 Task: Find connections with filter location Villefranche-sur-Saône with filter topic #lawstudentswith filter profile language Potuguese with filter current company Bar & Bench with filter school Shree Chanakya Education Society's Indira Global Bussiness School Address: Sr. No. 64,65, Gat no. 276, Parandwadi, Near Somatane Phata, Off Old Pune Mumbai Highway, Taluka- Maval District Pune 410506 with filter industry Beverage Manufacturing with filter service category Bartending with filter keywords title Couples Counselor
Action: Mouse moved to (318, 218)
Screenshot: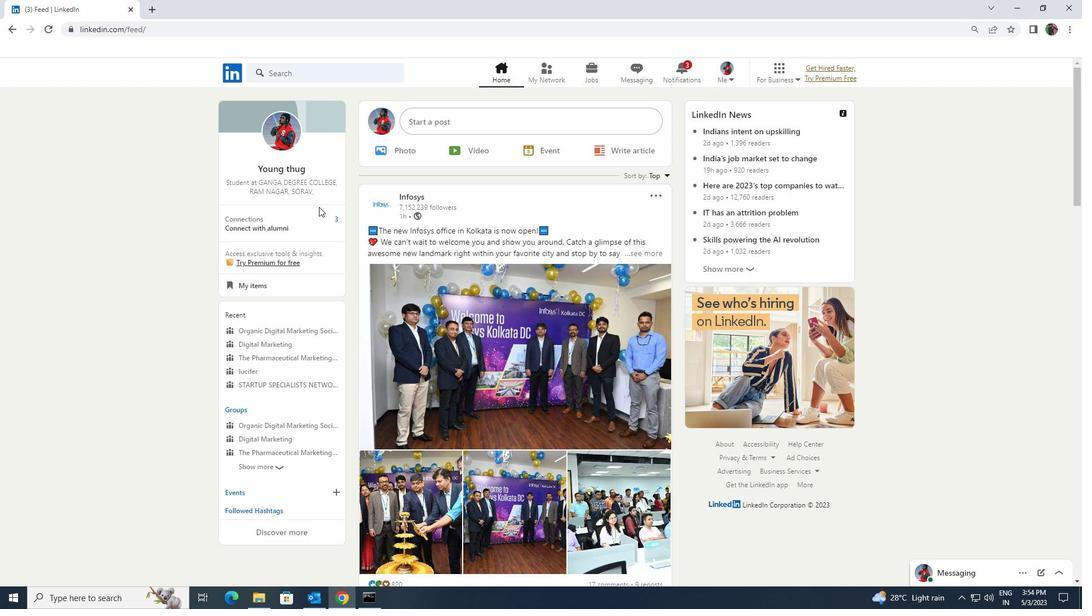 
Action: Mouse pressed left at (318, 218)
Screenshot: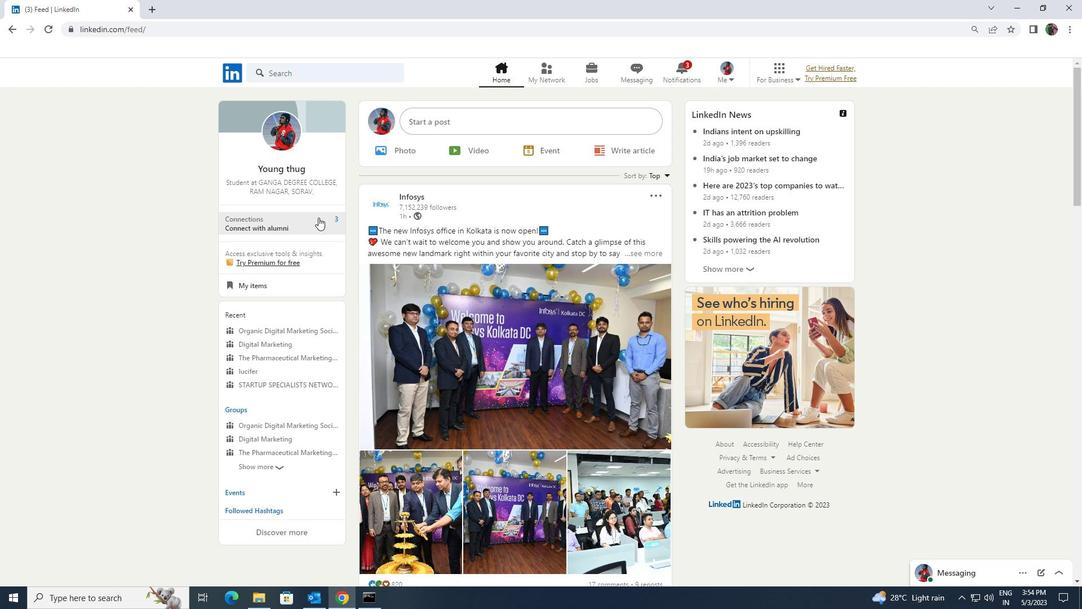 
Action: Mouse moved to (337, 133)
Screenshot: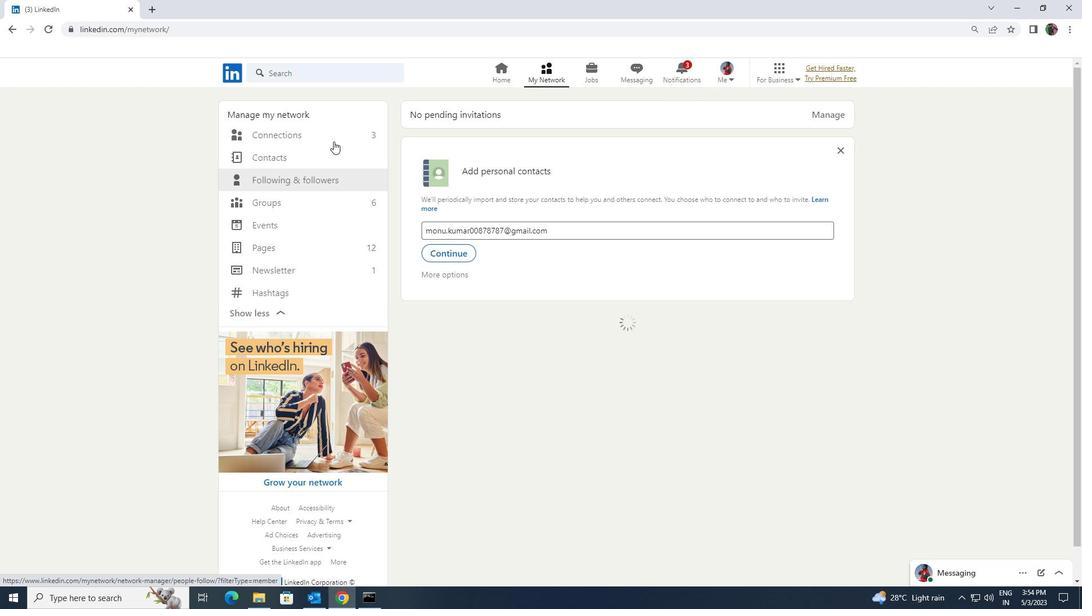
Action: Mouse pressed left at (337, 133)
Screenshot: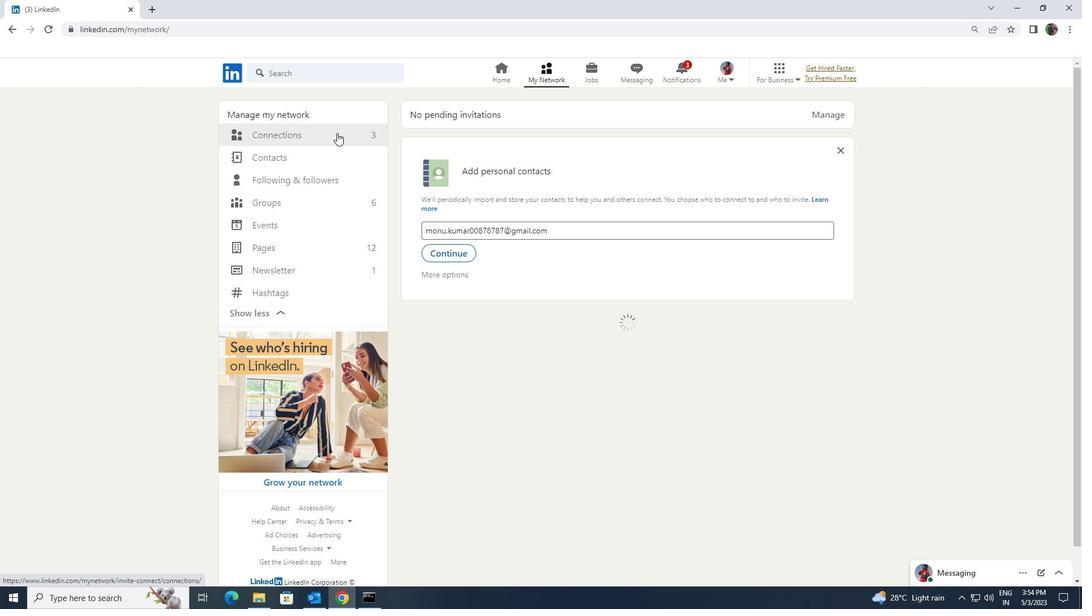 
Action: Mouse moved to (604, 134)
Screenshot: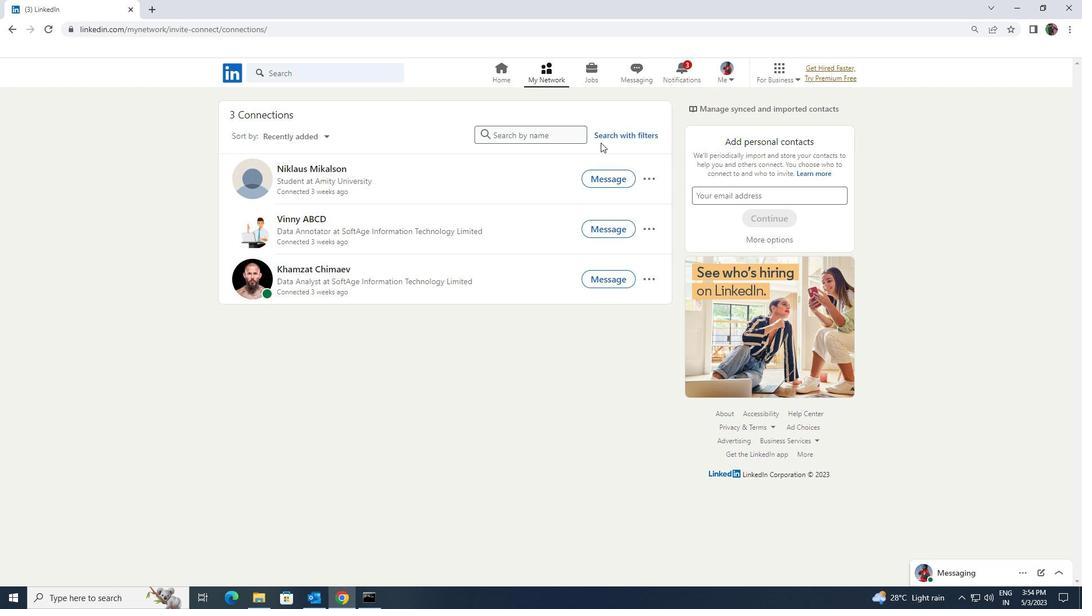 
Action: Mouse pressed left at (604, 134)
Screenshot: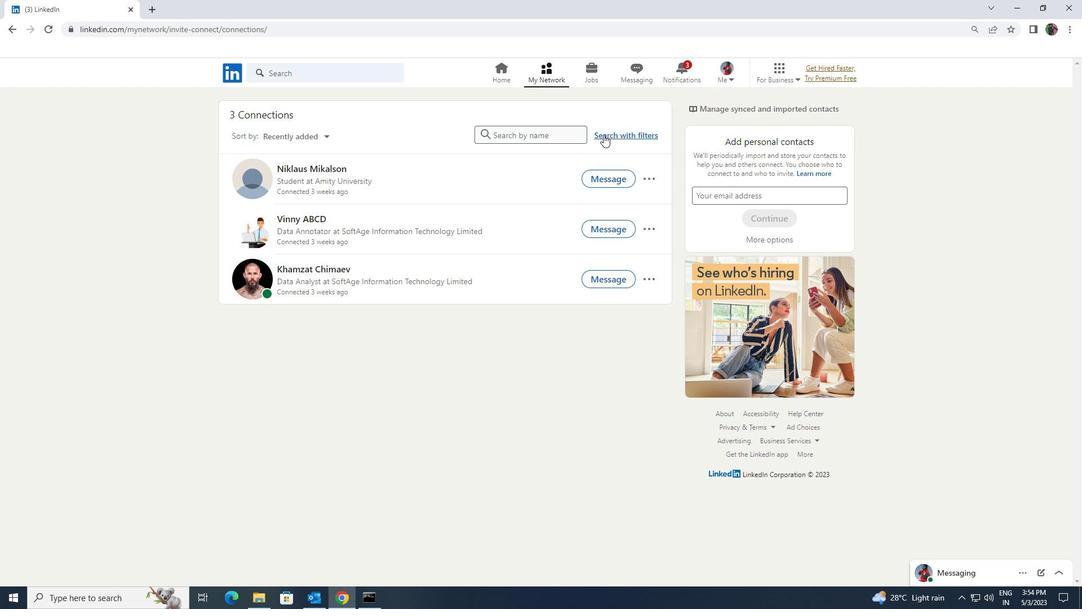 
Action: Mouse moved to (580, 106)
Screenshot: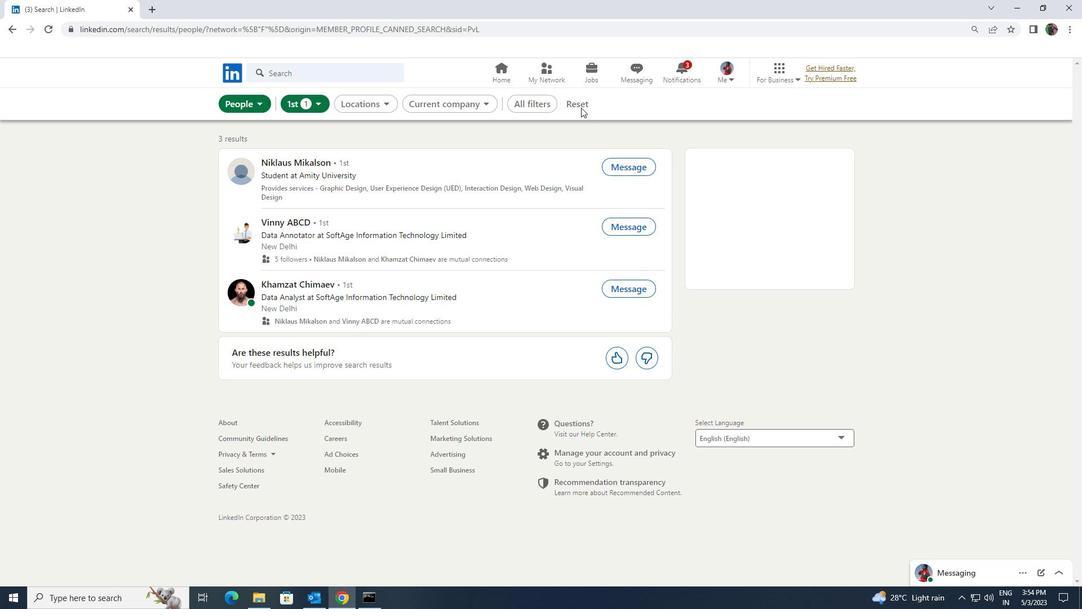
Action: Mouse pressed left at (580, 106)
Screenshot: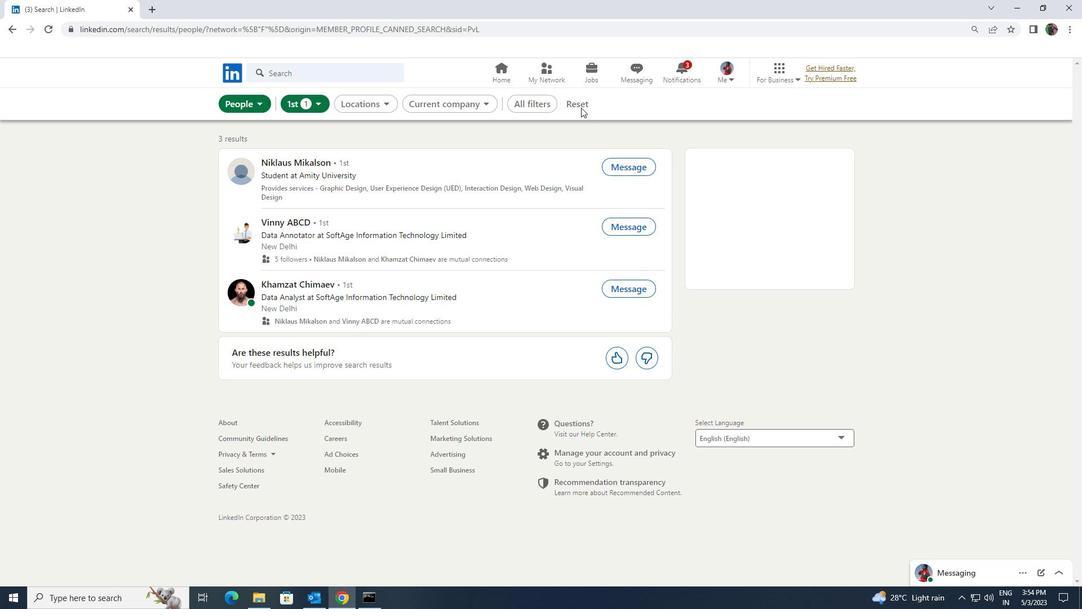 
Action: Mouse moved to (571, 102)
Screenshot: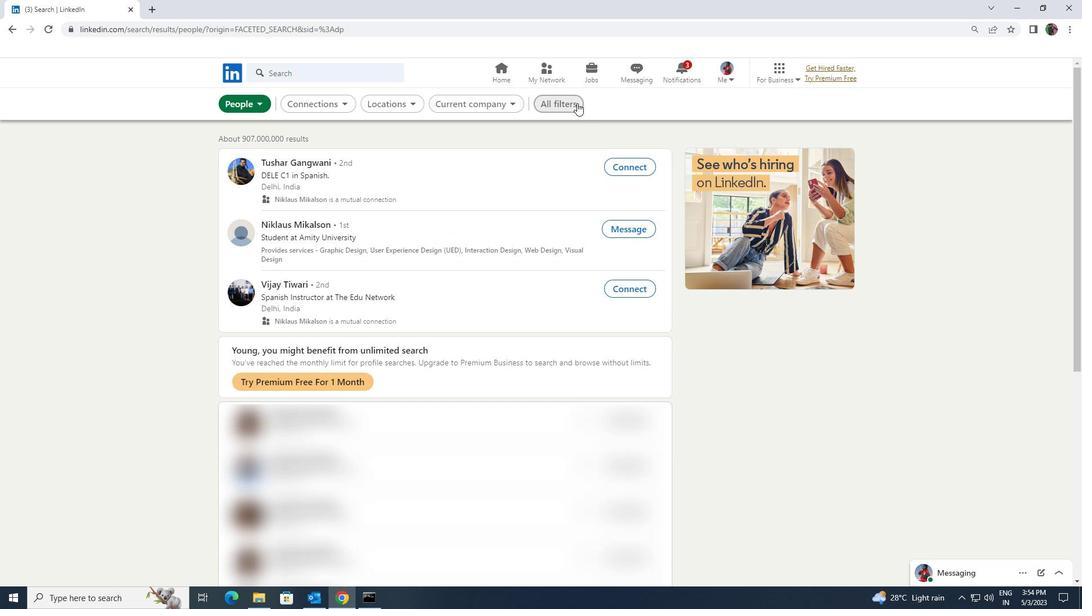 
Action: Mouse pressed left at (571, 102)
Screenshot: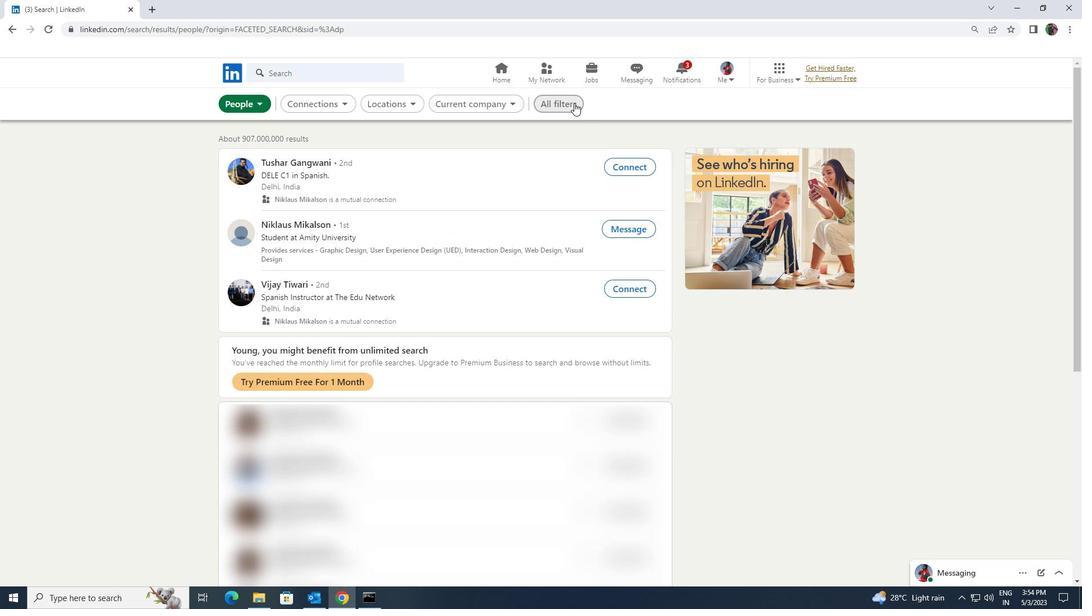 
Action: Mouse moved to (930, 442)
Screenshot: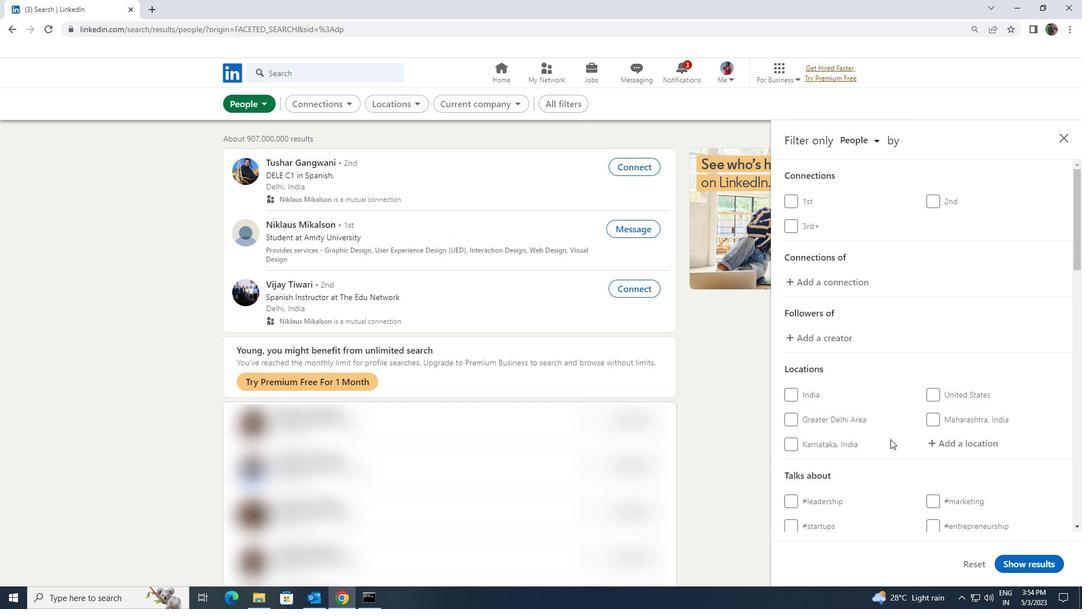
Action: Mouse pressed left at (930, 442)
Screenshot: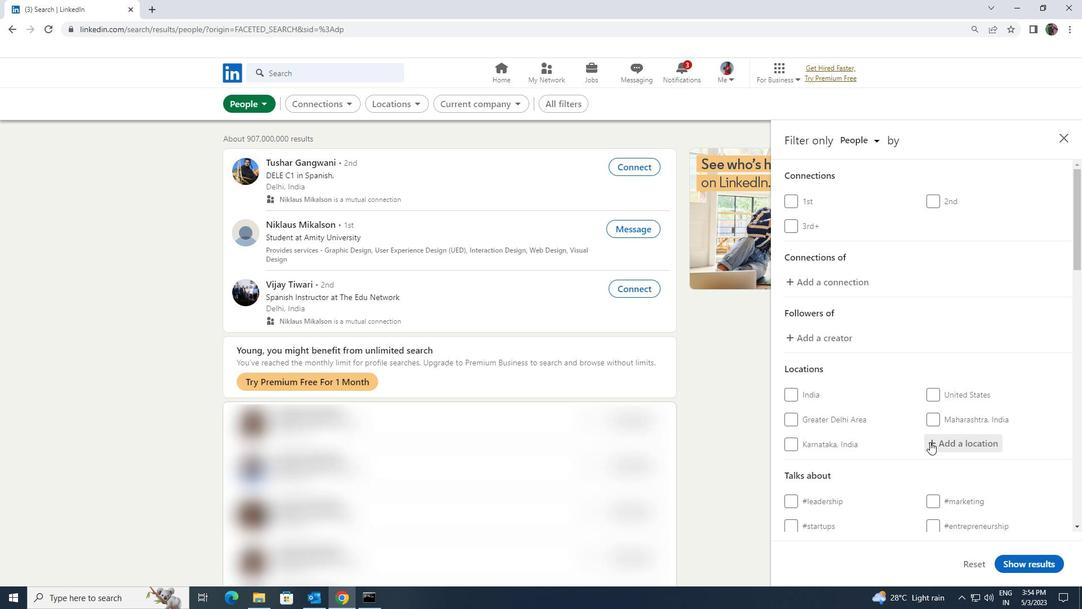 
Action: Key pressed <Key.shift><Key.shift><Key.shift>VILLEFRANCHE<Key.space>SUR<Key.space>
Screenshot: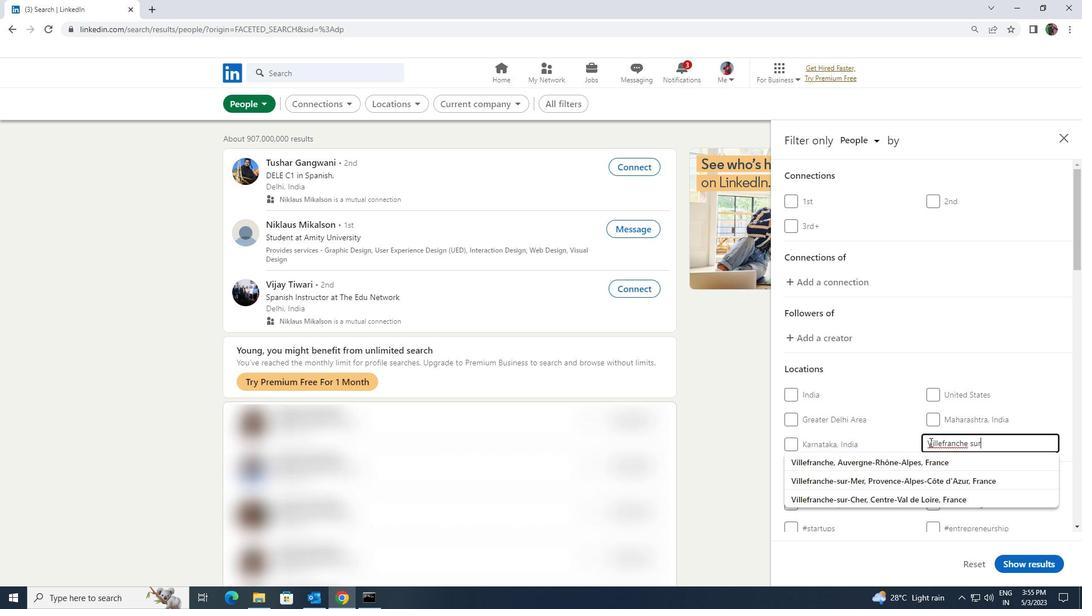 
Action: Mouse moved to (930, 481)
Screenshot: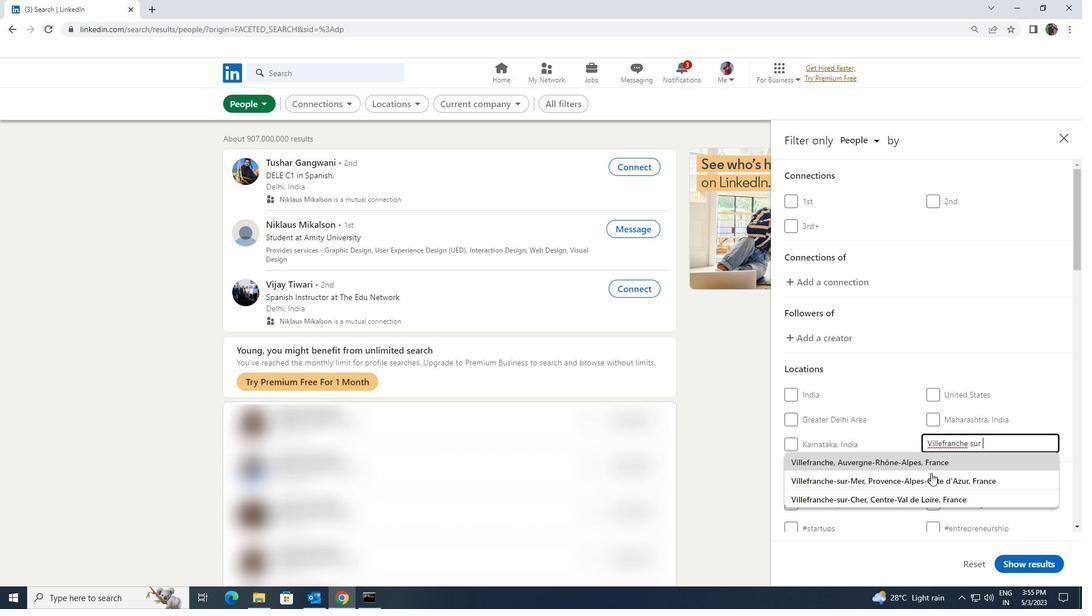 
Action: Mouse pressed left at (930, 481)
Screenshot: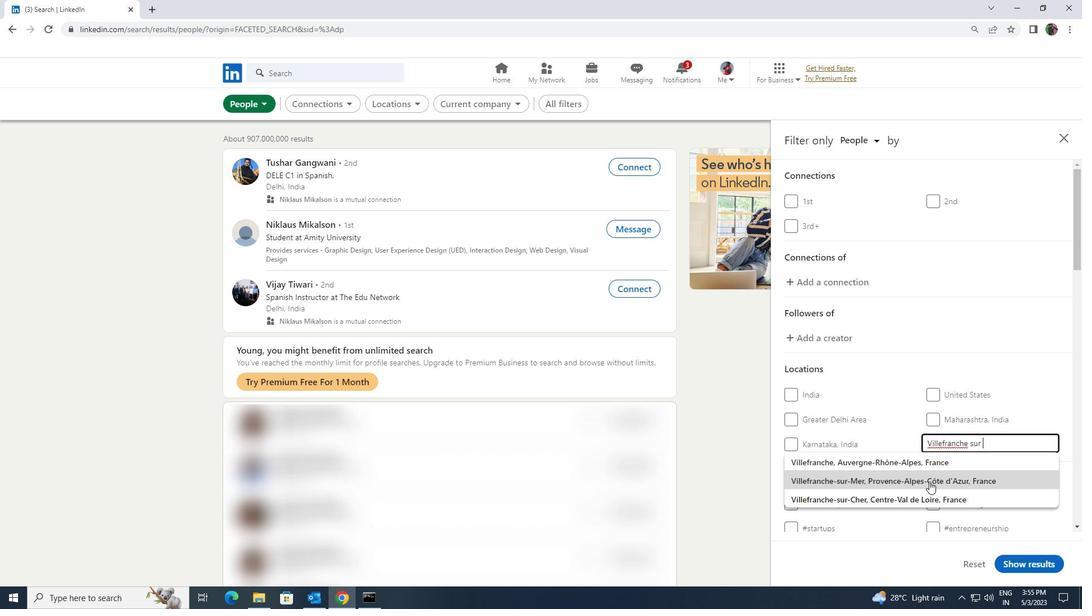 
Action: Mouse scrolled (930, 481) with delta (0, 0)
Screenshot: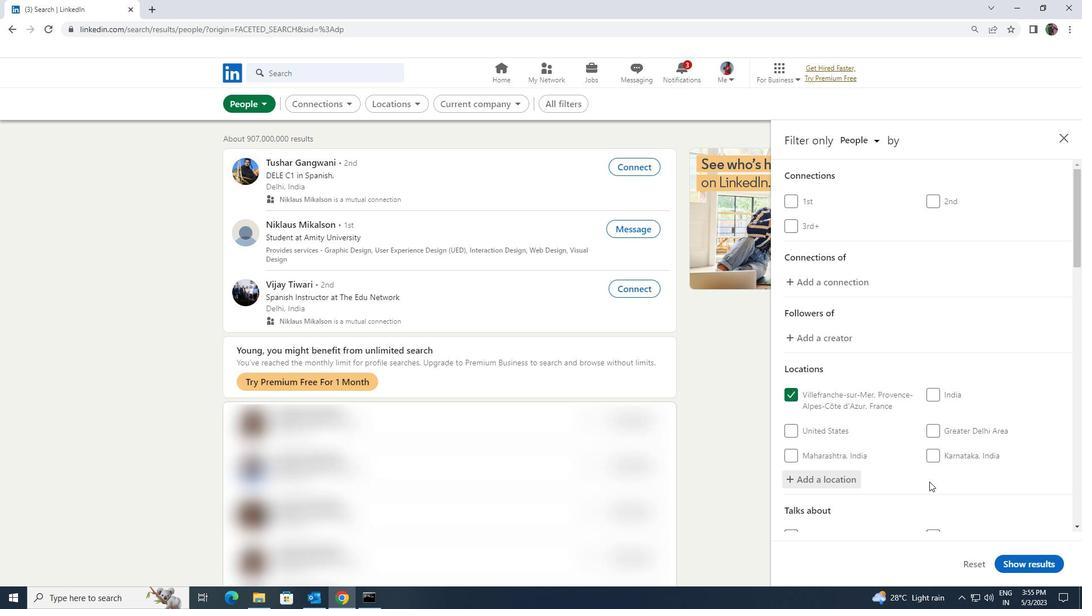 
Action: Mouse scrolled (930, 481) with delta (0, 0)
Screenshot: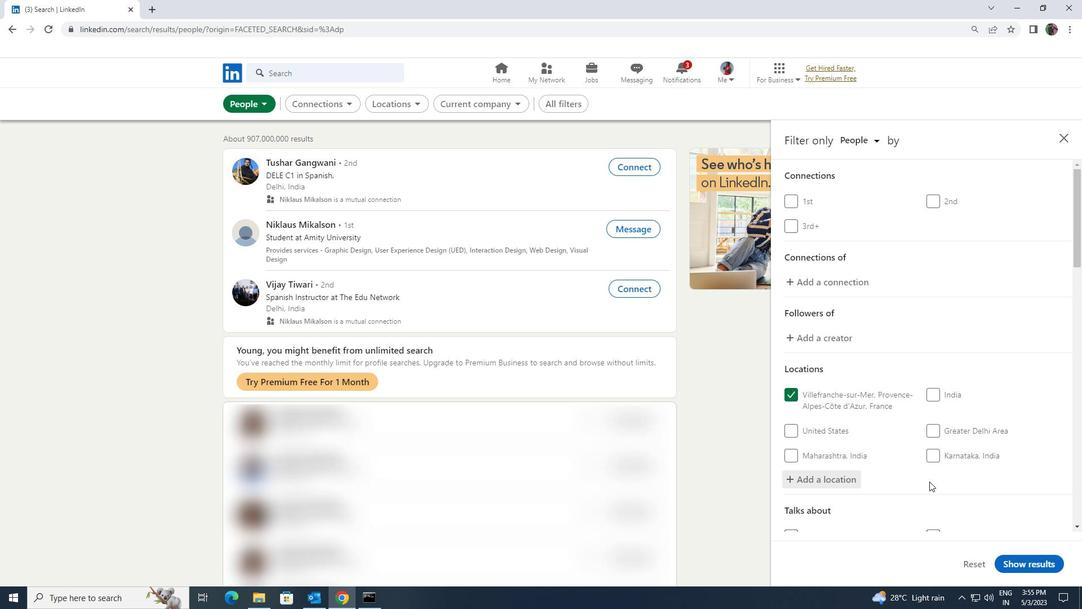 
Action: Mouse moved to (933, 472)
Screenshot: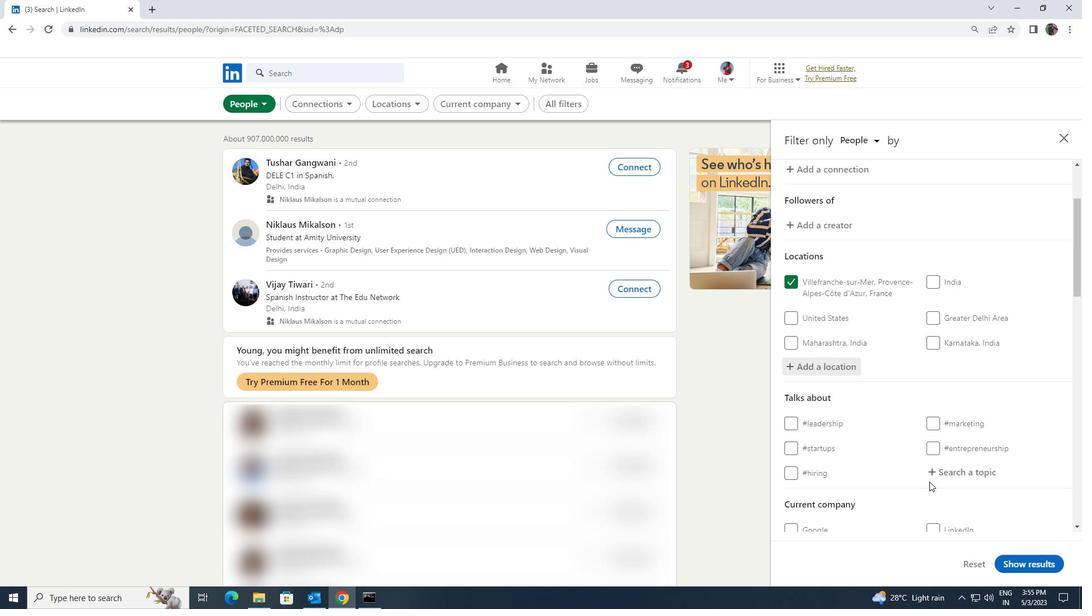 
Action: Mouse pressed left at (933, 472)
Screenshot: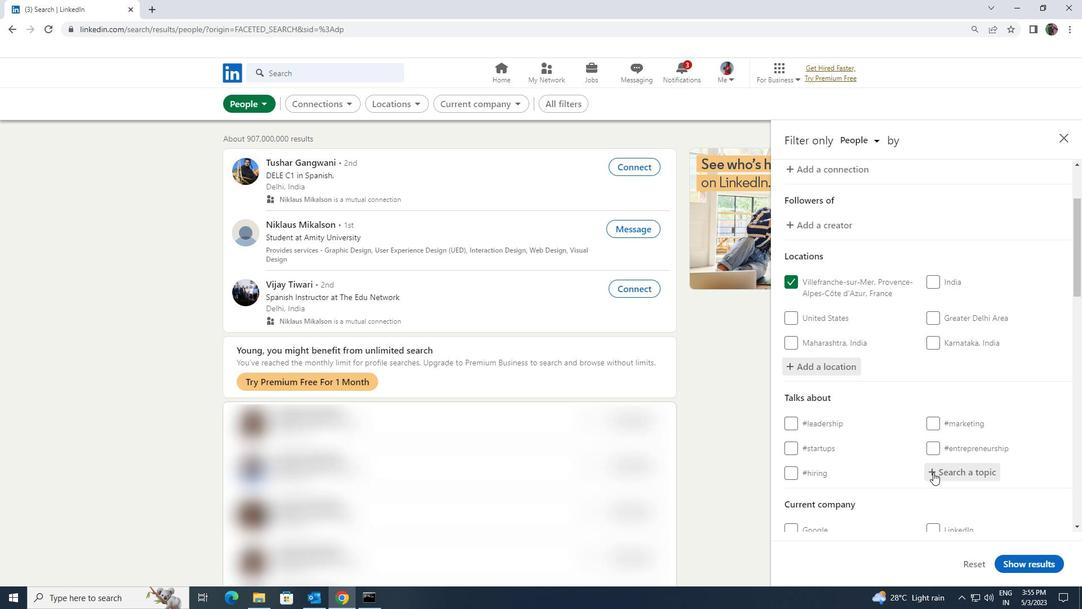 
Action: Key pressed <Key.shift><Key.shift><Key.shift><Key.shift><Key.shift><Key.shift><Key.shift><Key.shift><Key.shift>LAWSTUDENTS
Screenshot: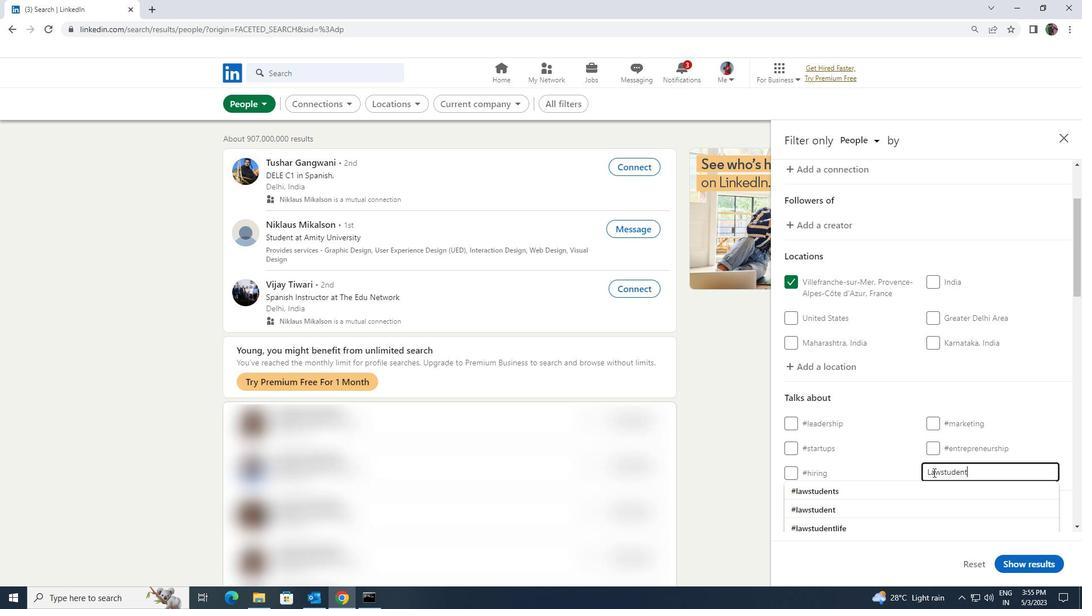 
Action: Mouse moved to (923, 489)
Screenshot: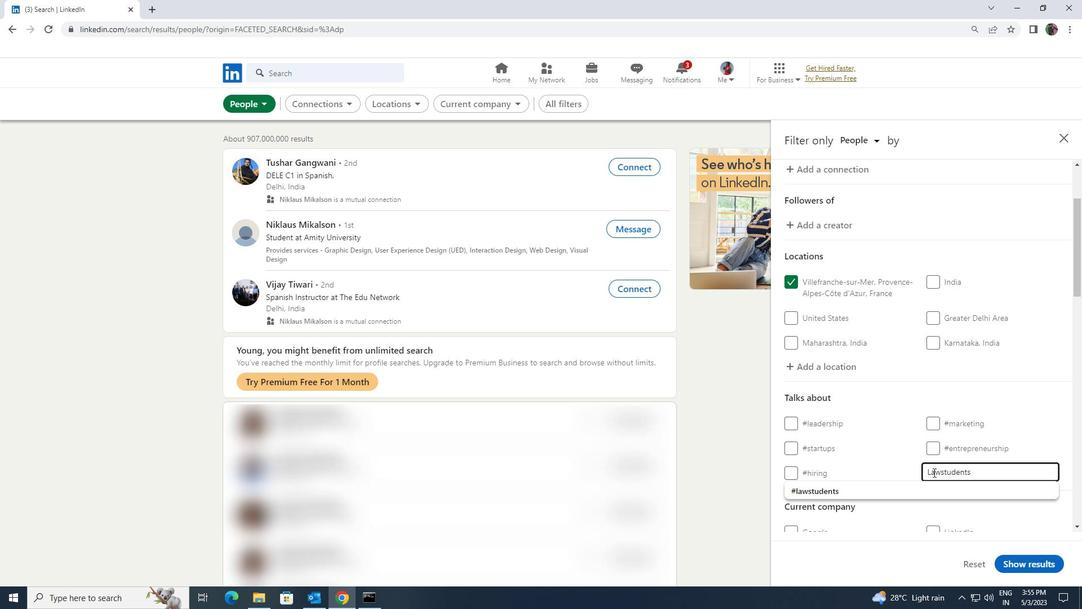 
Action: Mouse pressed left at (923, 489)
Screenshot: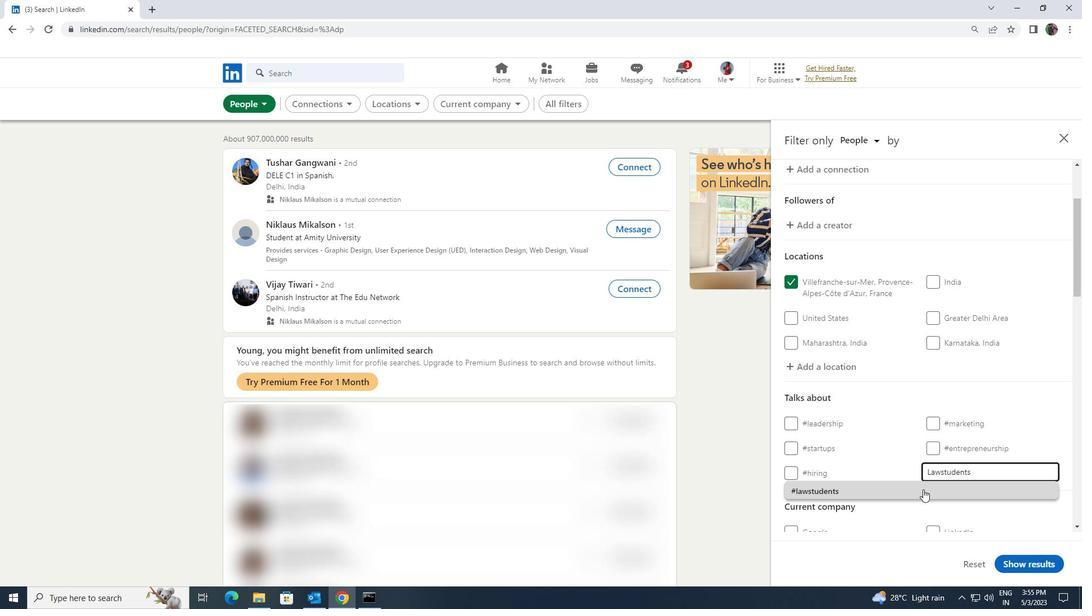 
Action: Mouse scrolled (923, 488) with delta (0, 0)
Screenshot: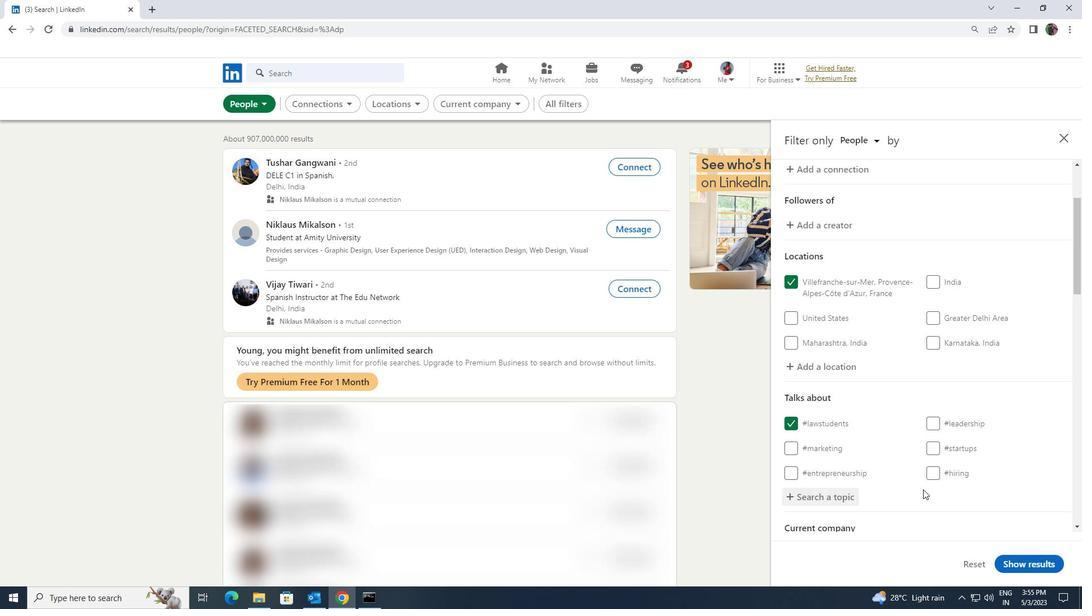 
Action: Mouse scrolled (923, 488) with delta (0, 0)
Screenshot: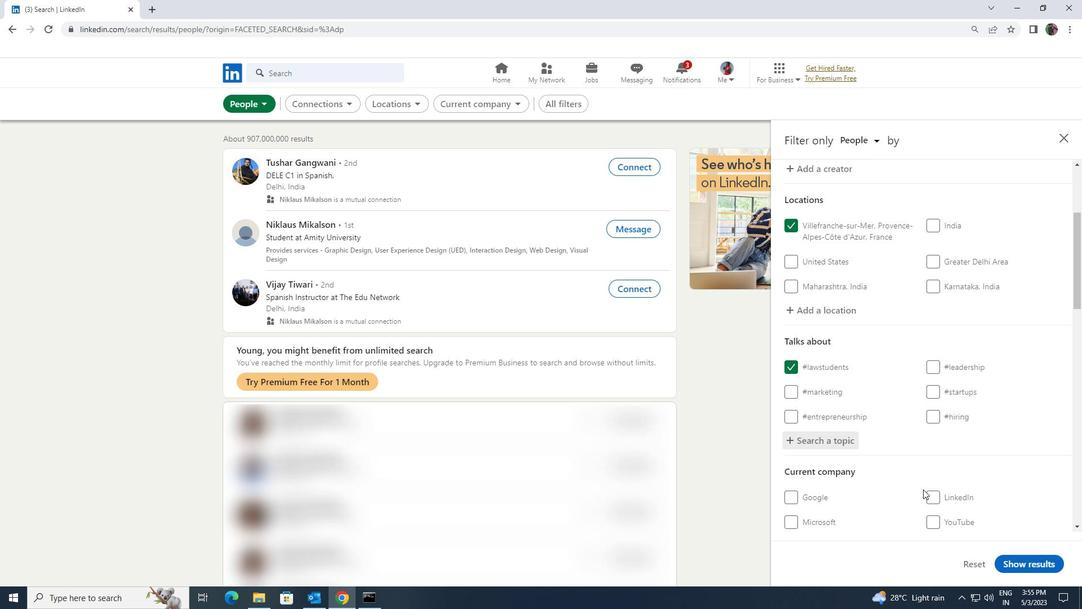 
Action: Mouse scrolled (923, 488) with delta (0, 0)
Screenshot: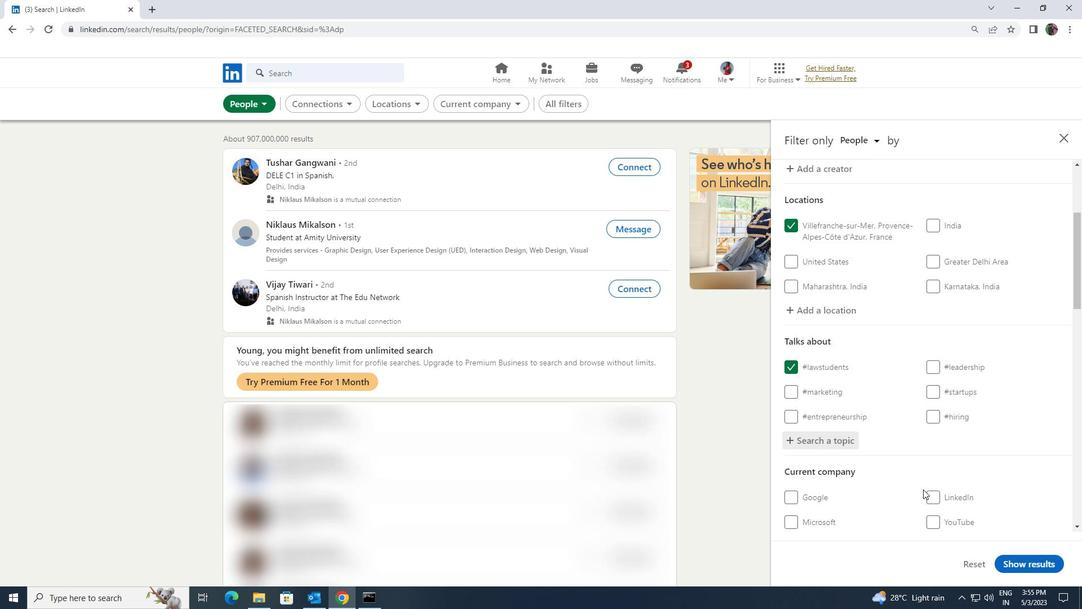 
Action: Mouse scrolled (923, 488) with delta (0, 0)
Screenshot: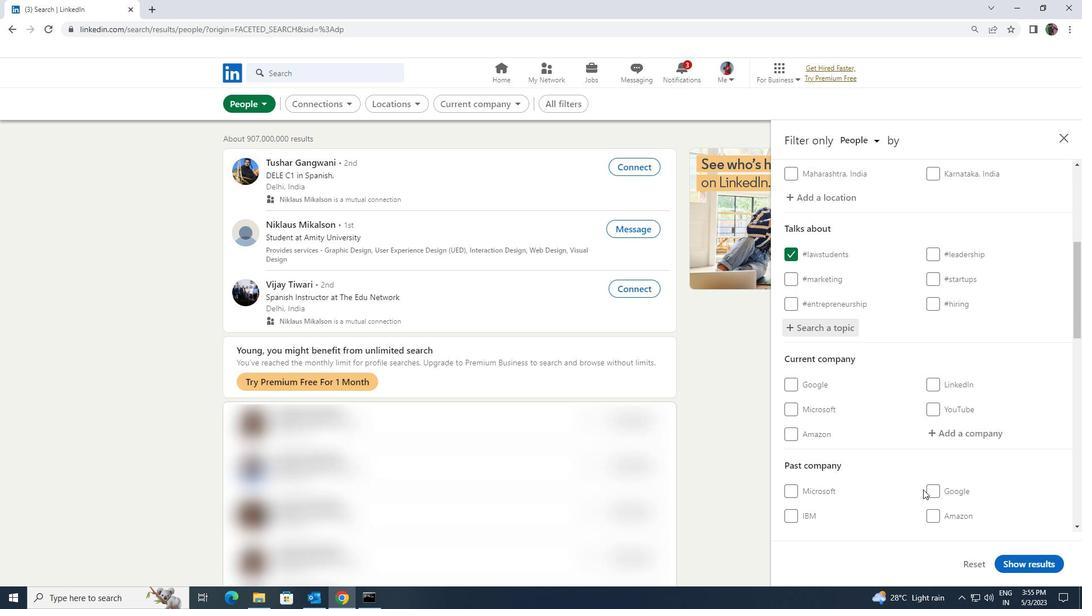 
Action: Mouse scrolled (923, 488) with delta (0, 0)
Screenshot: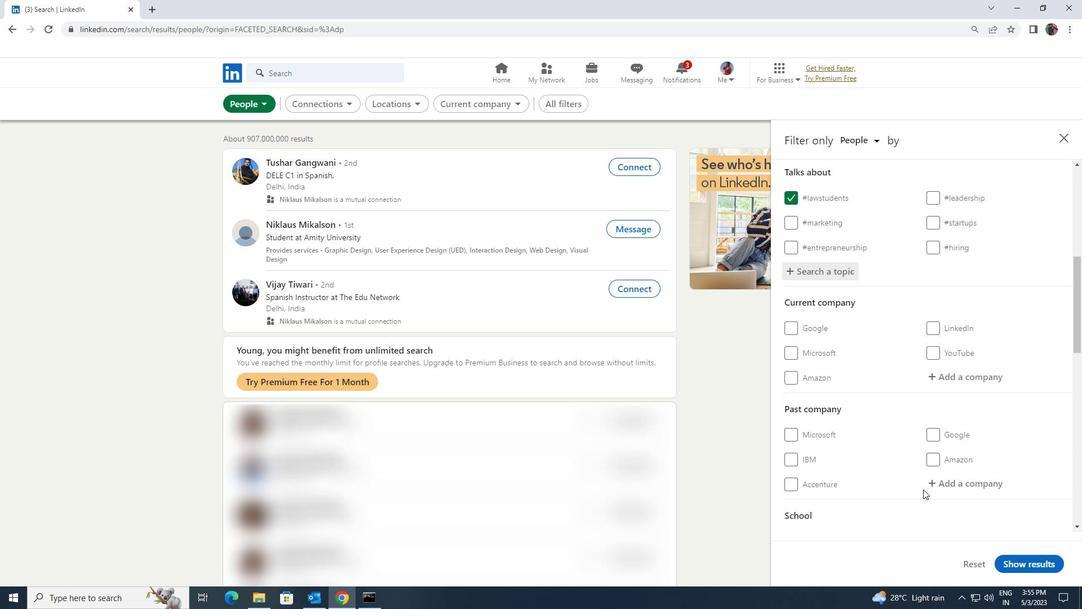 
Action: Mouse scrolled (923, 488) with delta (0, 0)
Screenshot: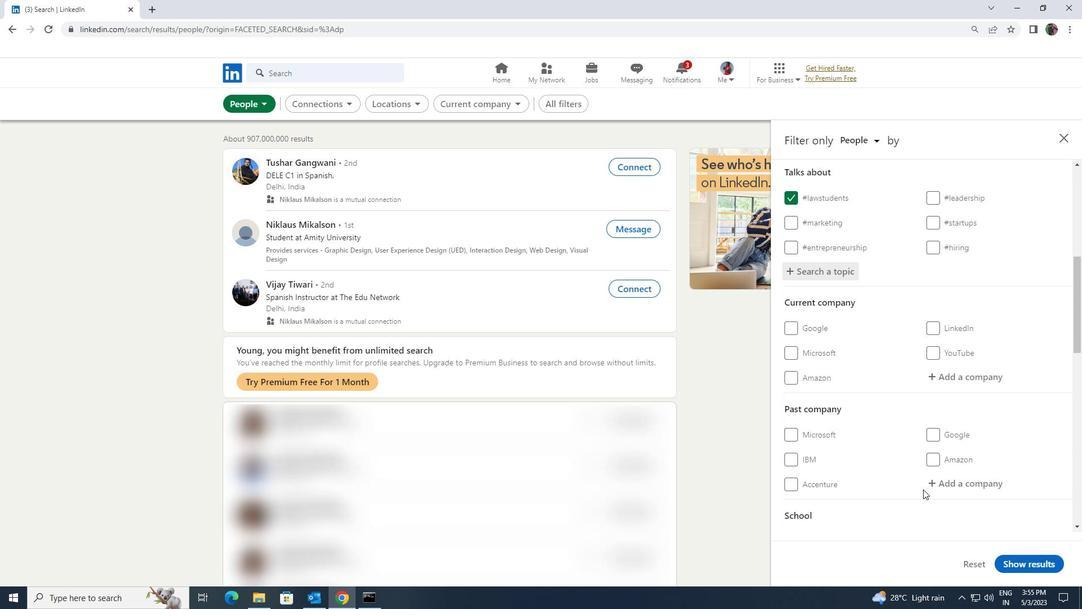 
Action: Mouse scrolled (923, 488) with delta (0, 0)
Screenshot: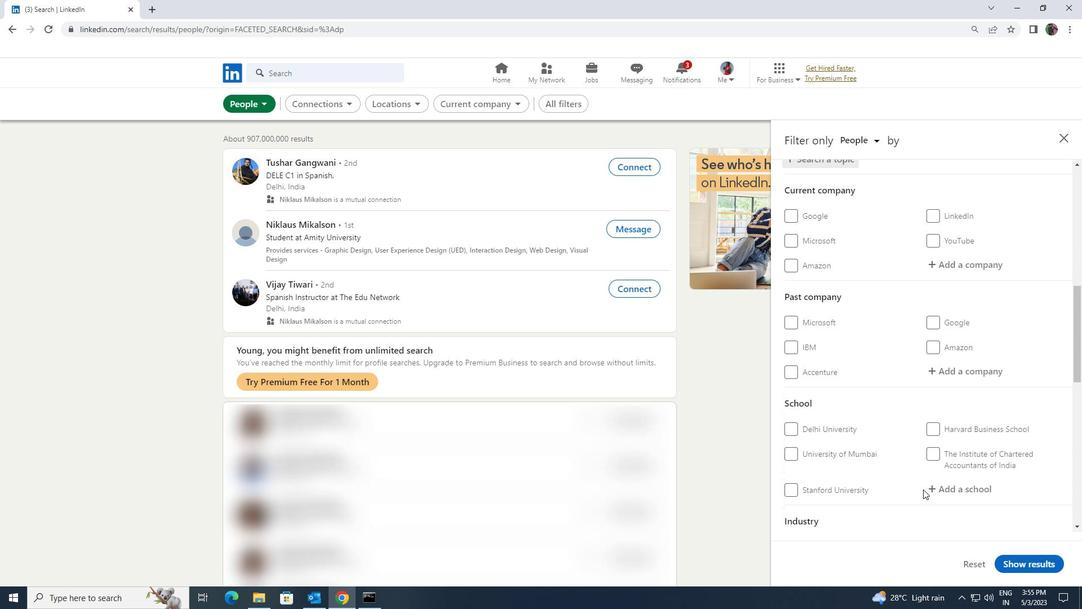 
Action: Mouse scrolled (923, 488) with delta (0, 0)
Screenshot: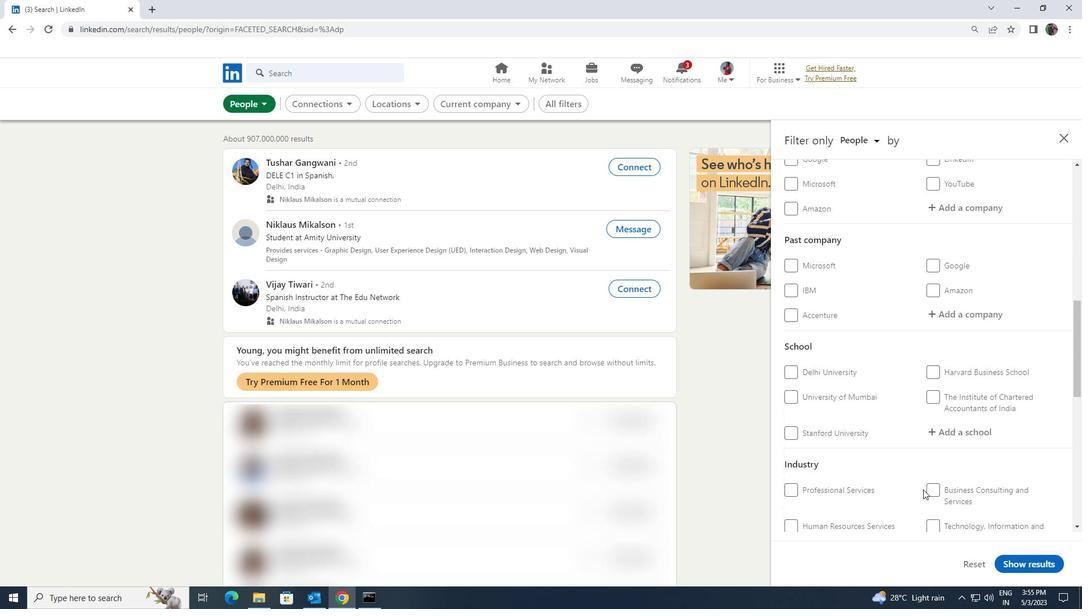 
Action: Mouse scrolled (923, 488) with delta (0, 0)
Screenshot: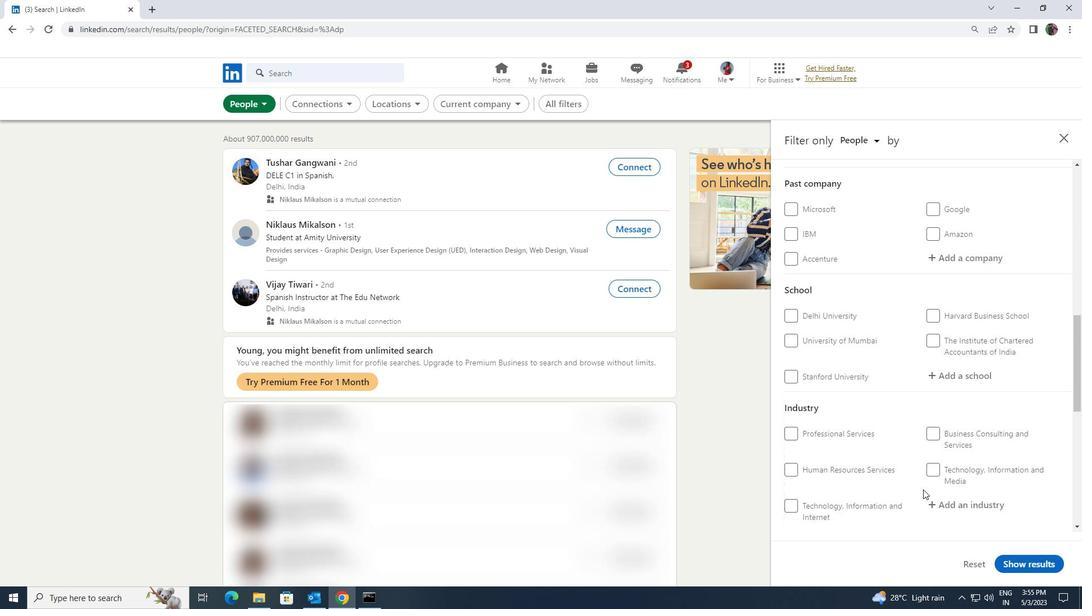 
Action: Mouse scrolled (923, 488) with delta (0, 0)
Screenshot: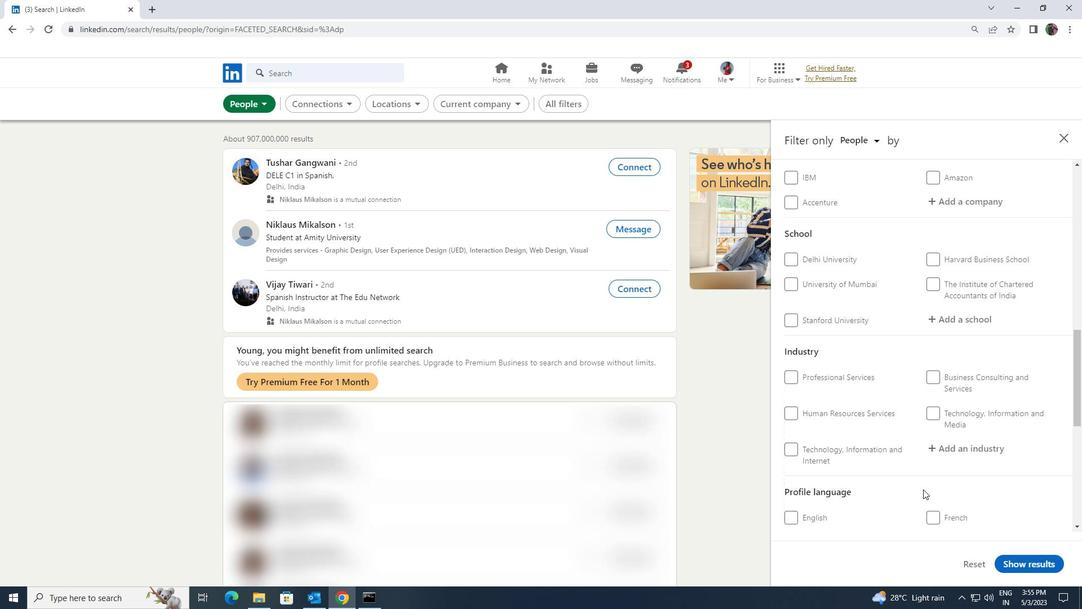 
Action: Mouse scrolled (923, 488) with delta (0, 0)
Screenshot: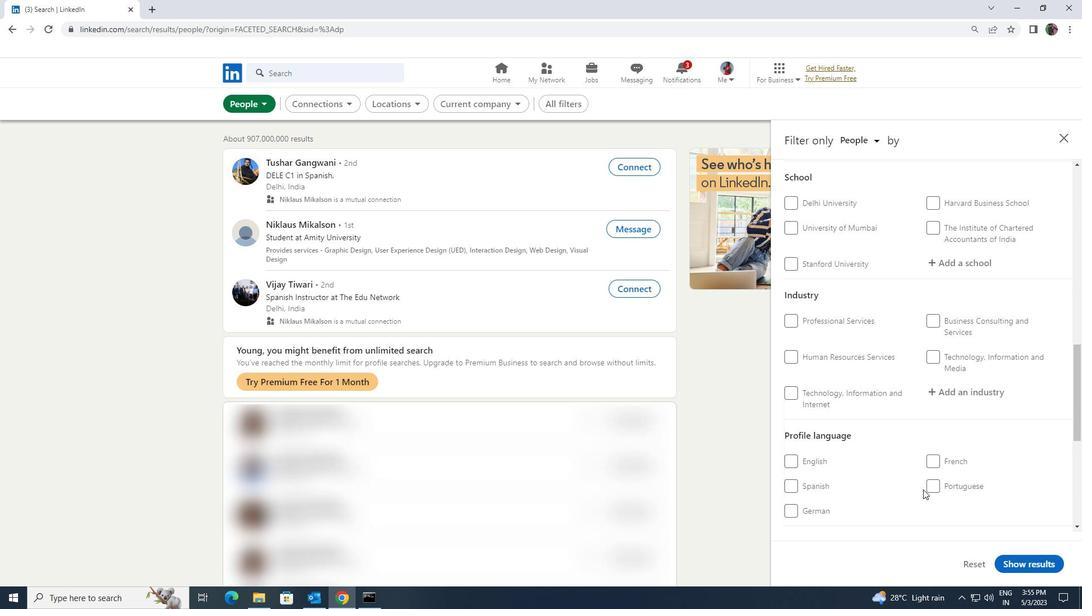 
Action: Mouse moved to (930, 433)
Screenshot: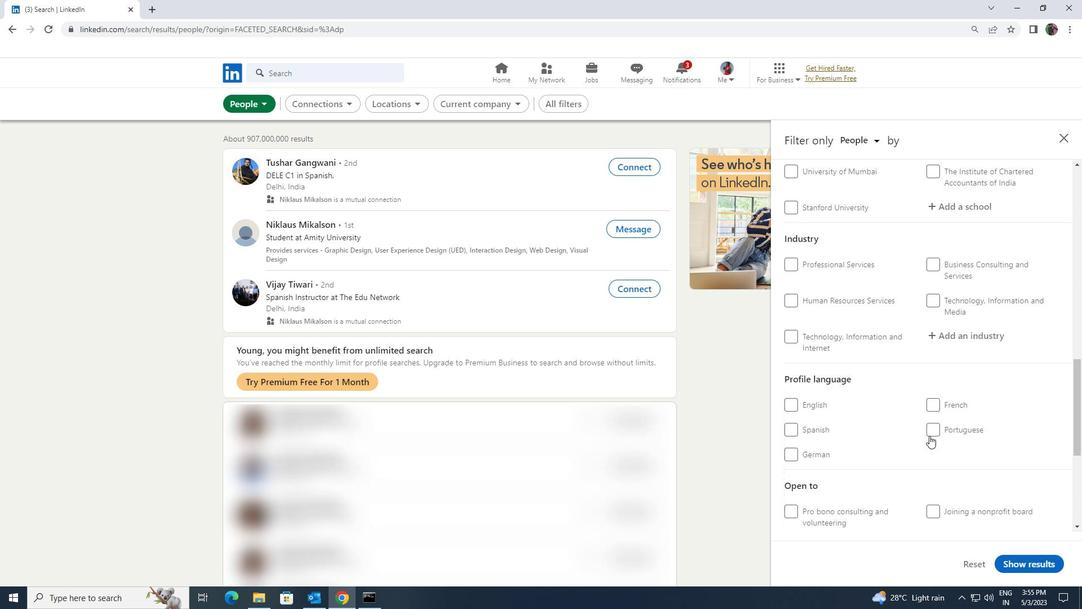 
Action: Mouse pressed left at (930, 433)
Screenshot: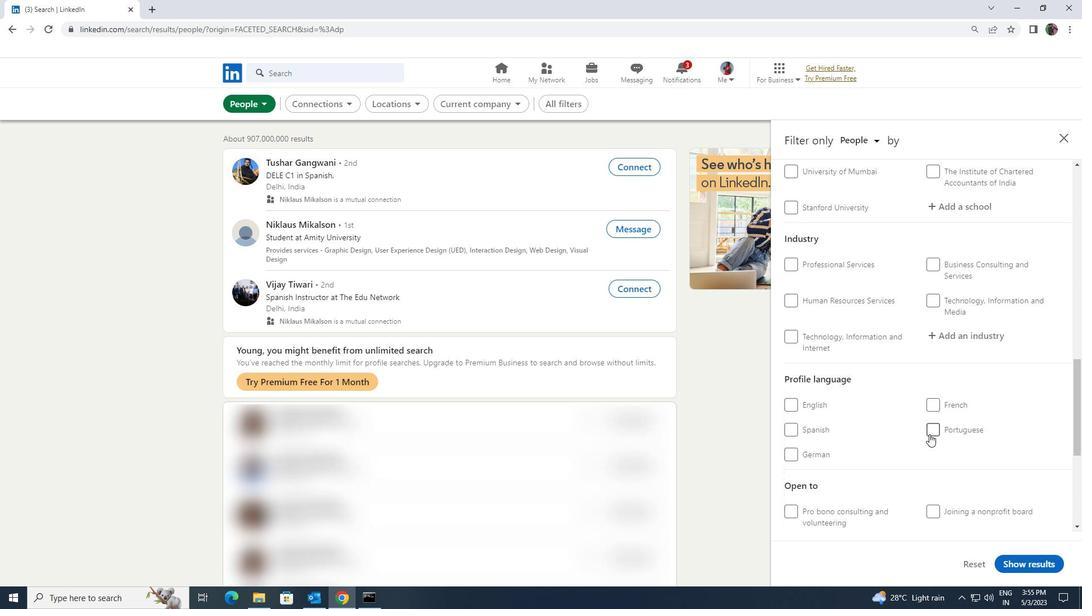 
Action: Mouse scrolled (930, 434) with delta (0, 0)
Screenshot: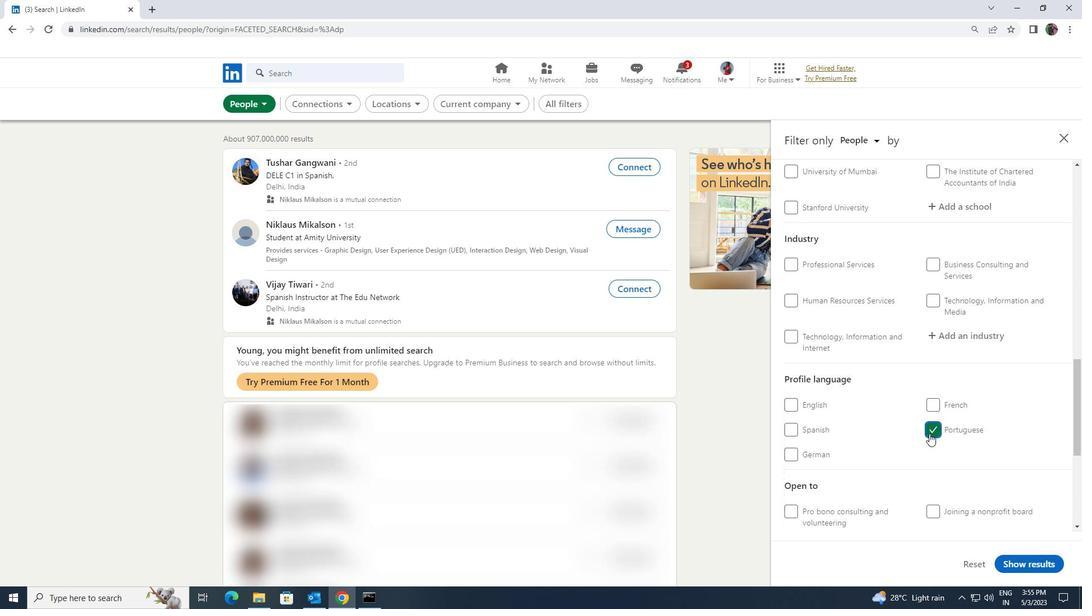 
Action: Mouse scrolled (930, 434) with delta (0, 0)
Screenshot: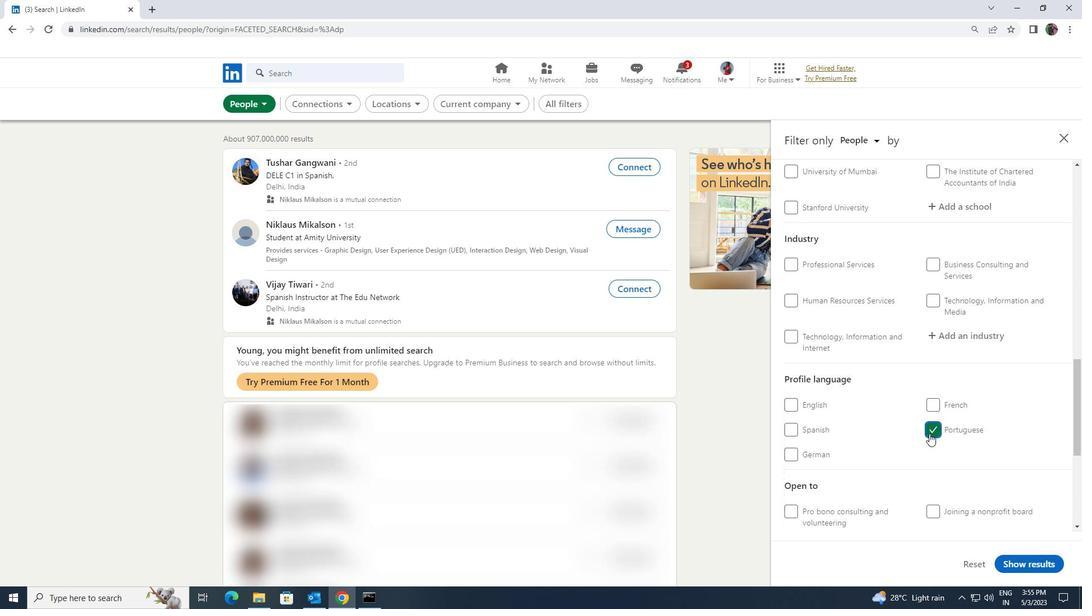 
Action: Mouse scrolled (930, 434) with delta (0, 0)
Screenshot: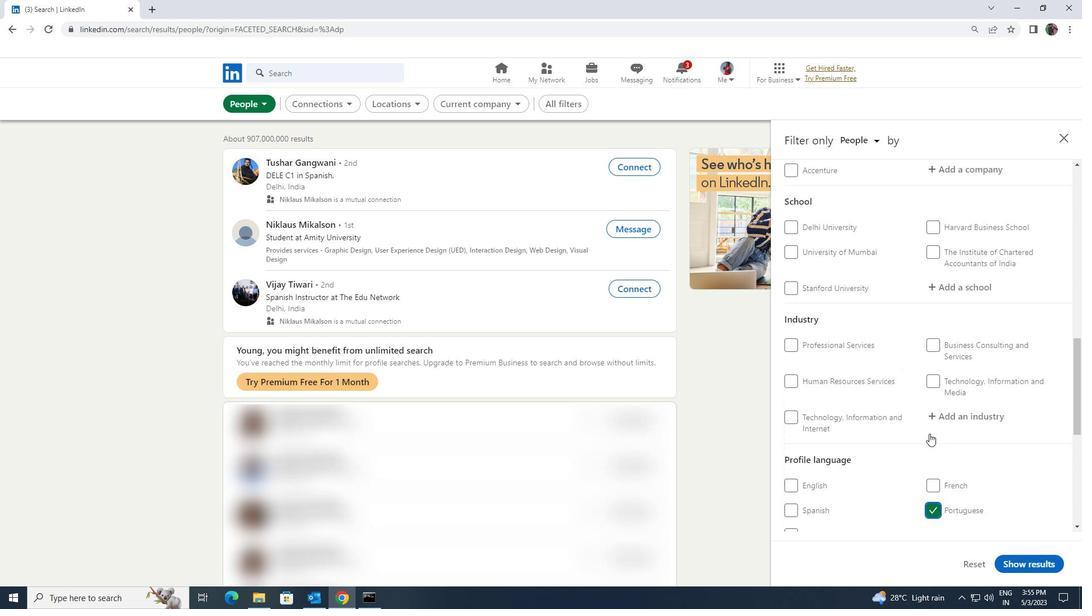 
Action: Mouse scrolled (930, 434) with delta (0, 0)
Screenshot: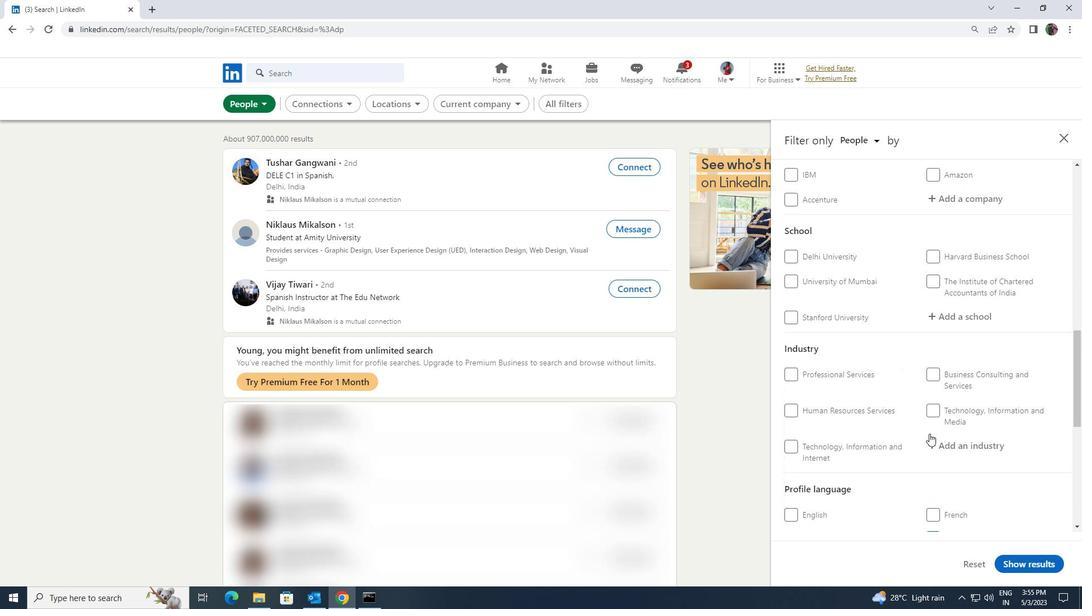 
Action: Mouse scrolled (930, 434) with delta (0, 0)
Screenshot: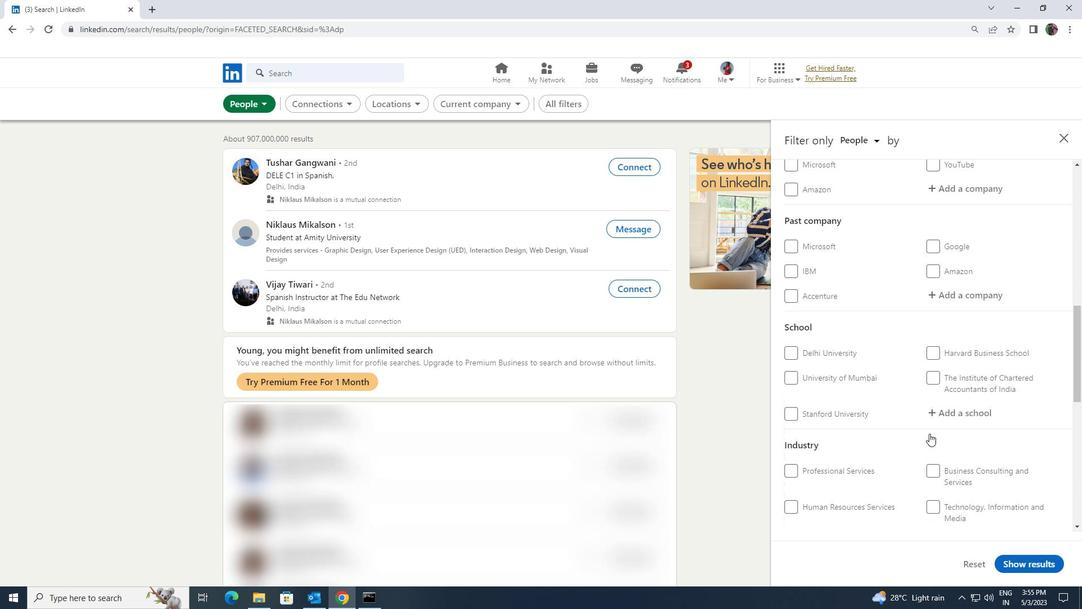 
Action: Mouse scrolled (930, 434) with delta (0, 0)
Screenshot: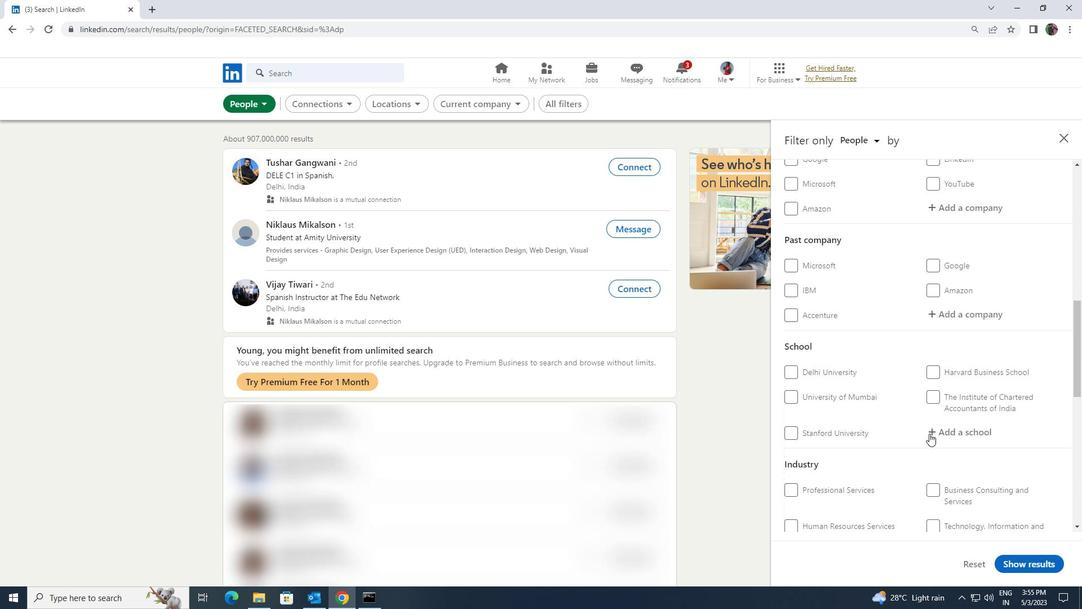 
Action: Mouse scrolled (930, 434) with delta (0, 0)
Screenshot: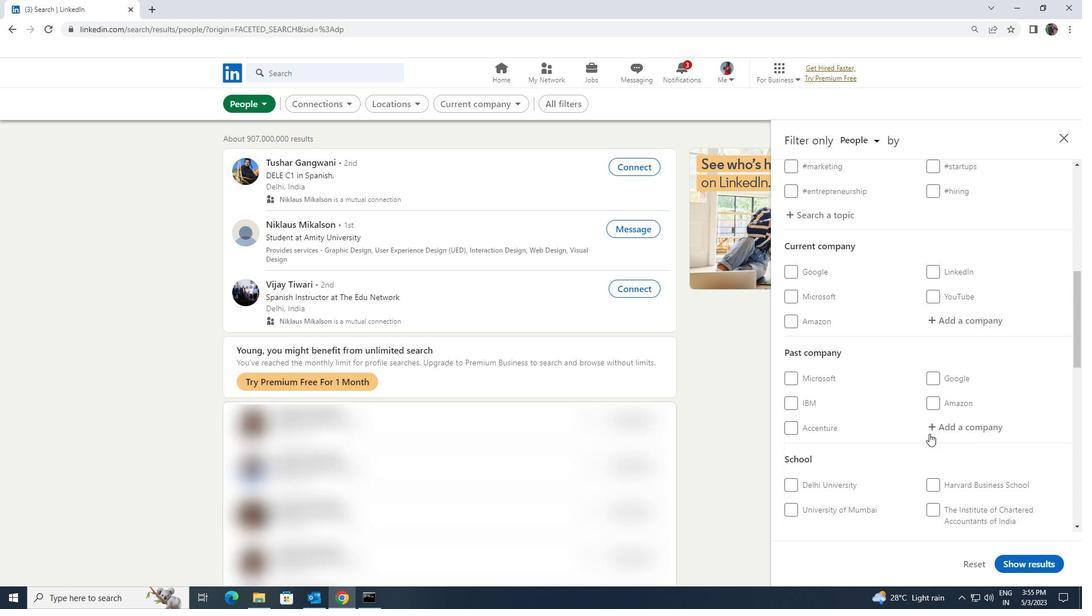 
Action: Mouse scrolled (930, 434) with delta (0, 0)
Screenshot: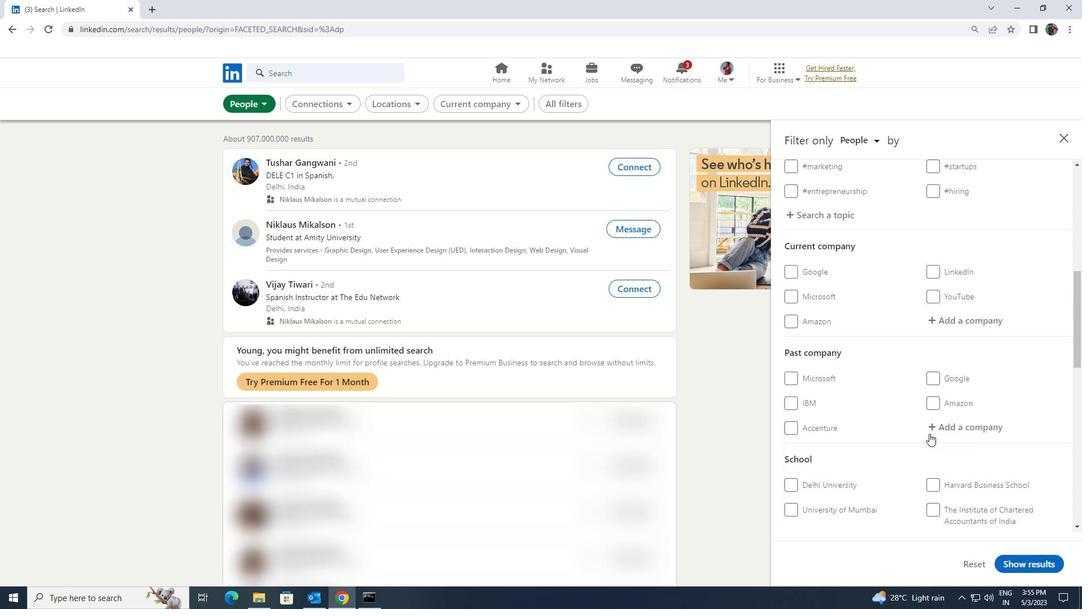 
Action: Mouse moved to (930, 433)
Screenshot: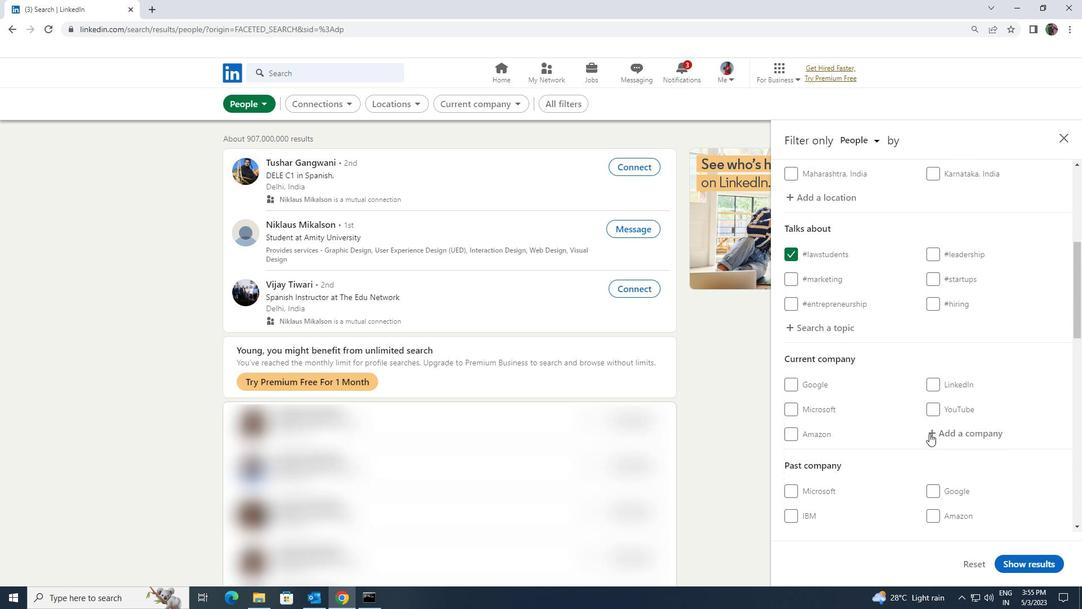
Action: Mouse pressed left at (930, 433)
Screenshot: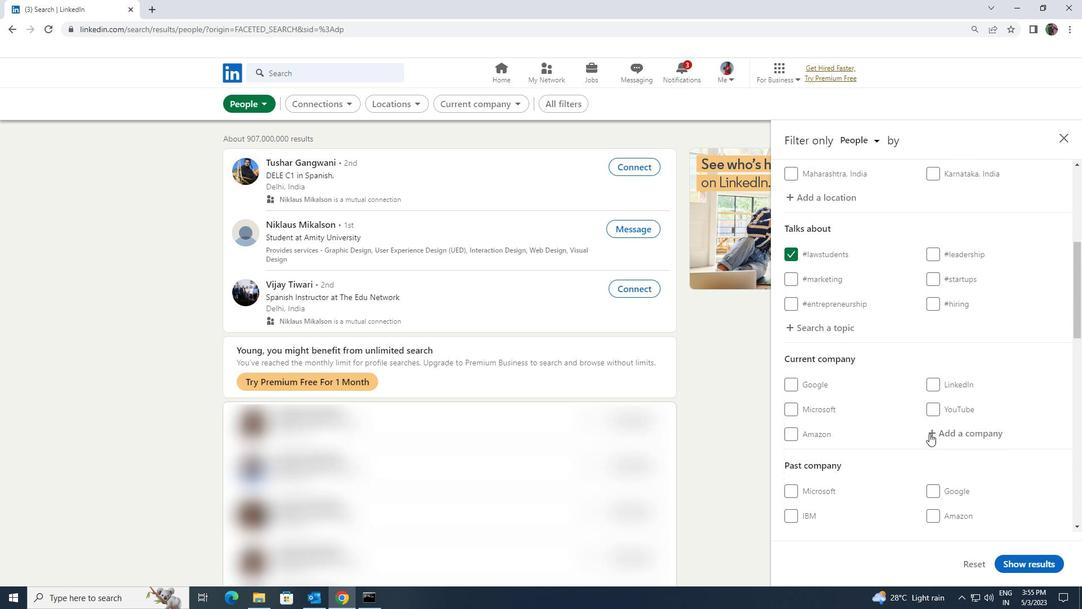 
Action: Key pressed <Key.shift><Key.shift><Key.shift>BAR<Key.space><Key.shift>&<Key.space><Key.shift><Key.shift><Key.shift><Key.shift><Key.shift>BENCH
Screenshot: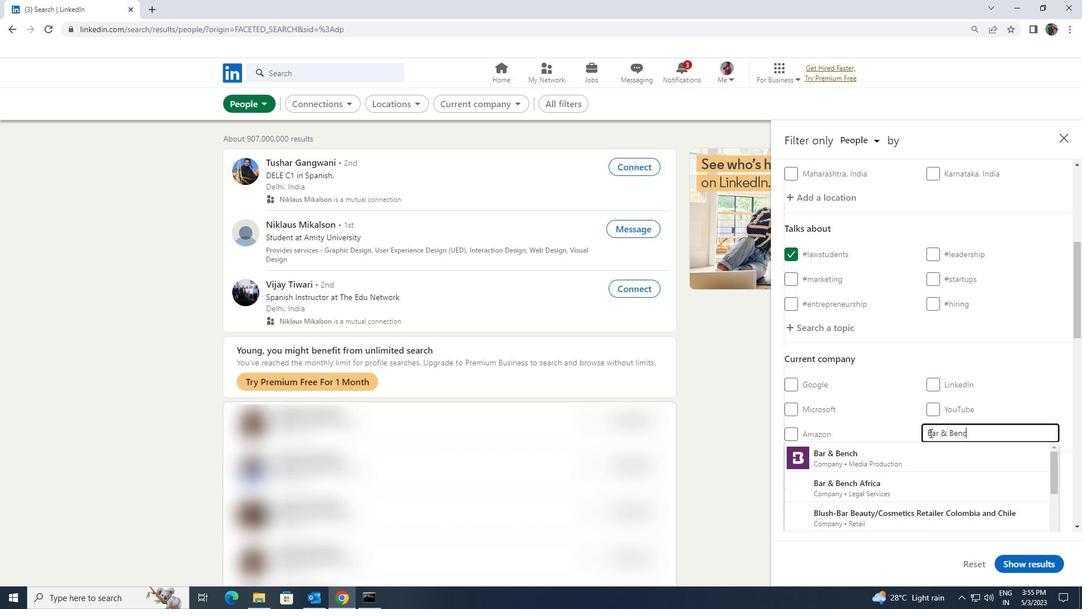 
Action: Mouse moved to (920, 454)
Screenshot: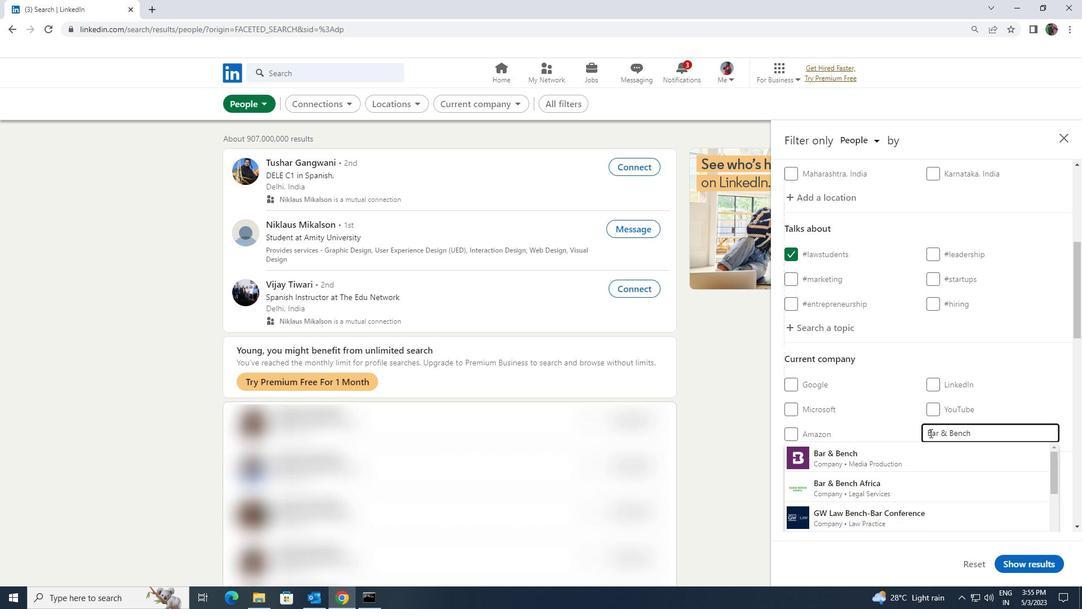 
Action: Mouse pressed left at (920, 454)
Screenshot: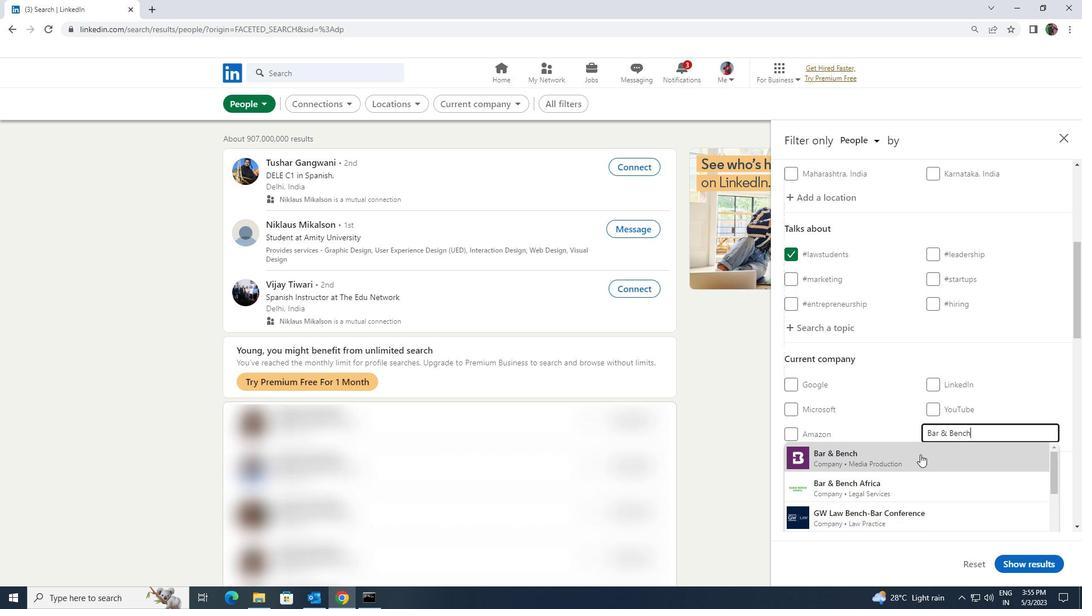 
Action: Mouse scrolled (920, 454) with delta (0, 0)
Screenshot: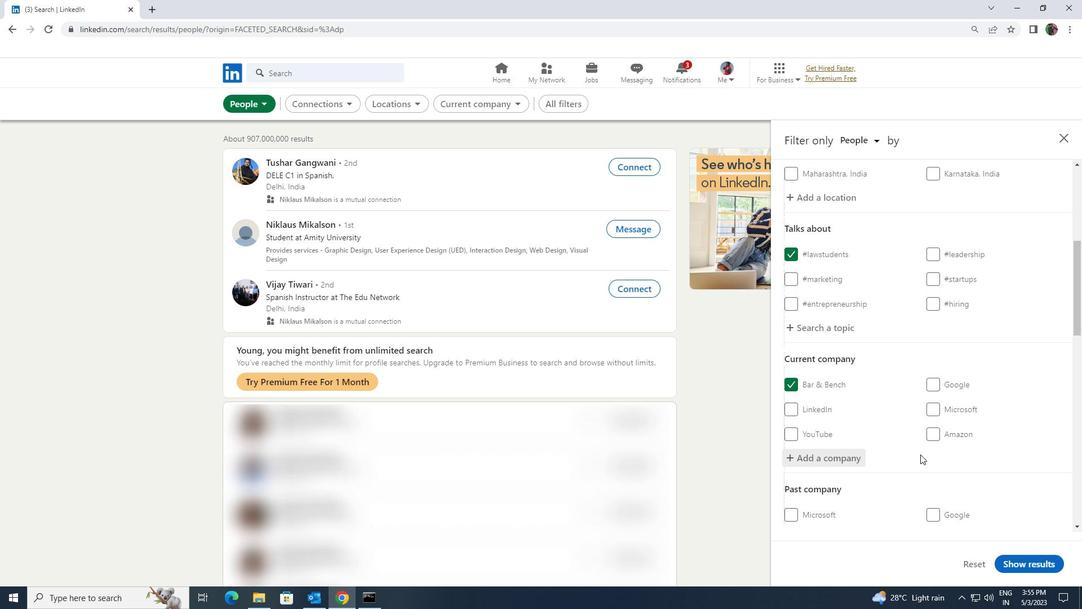 
Action: Mouse moved to (920, 454)
Screenshot: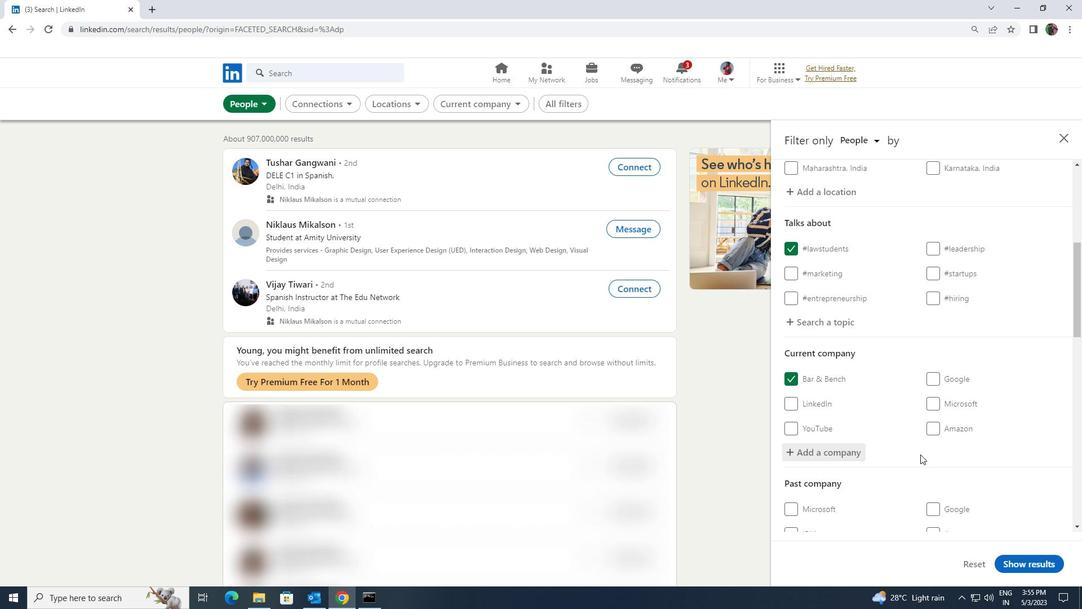 
Action: Mouse scrolled (920, 454) with delta (0, 0)
Screenshot: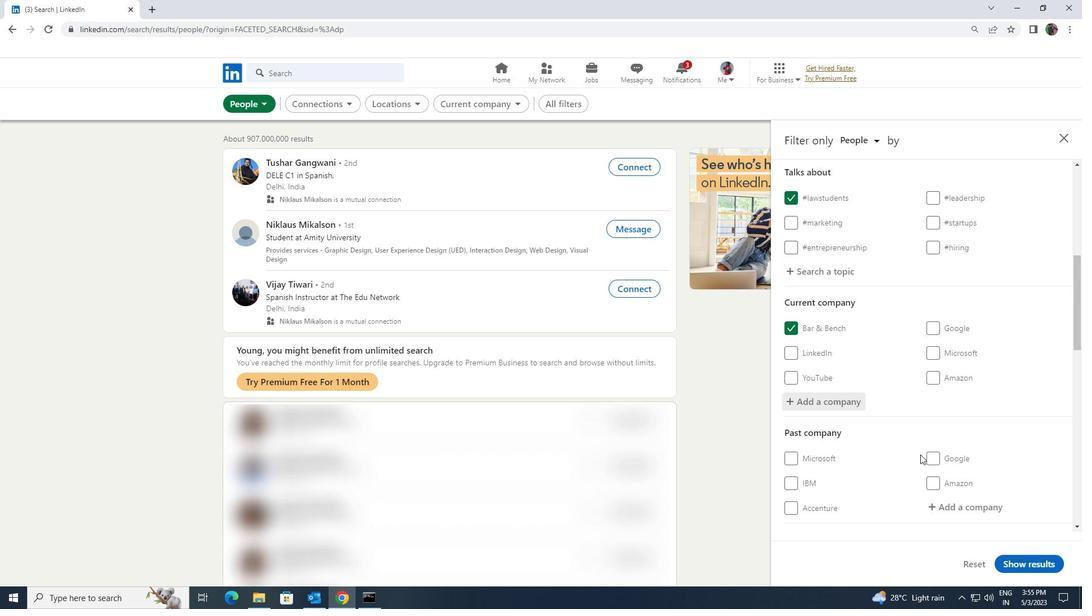 
Action: Mouse scrolled (920, 454) with delta (0, 0)
Screenshot: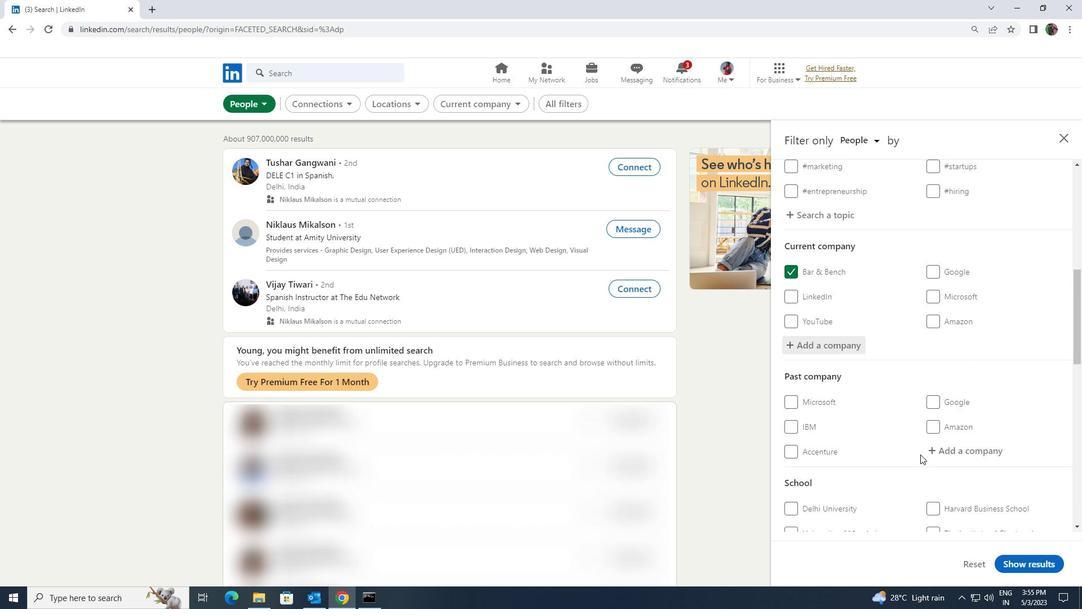 
Action: Mouse moved to (933, 415)
Screenshot: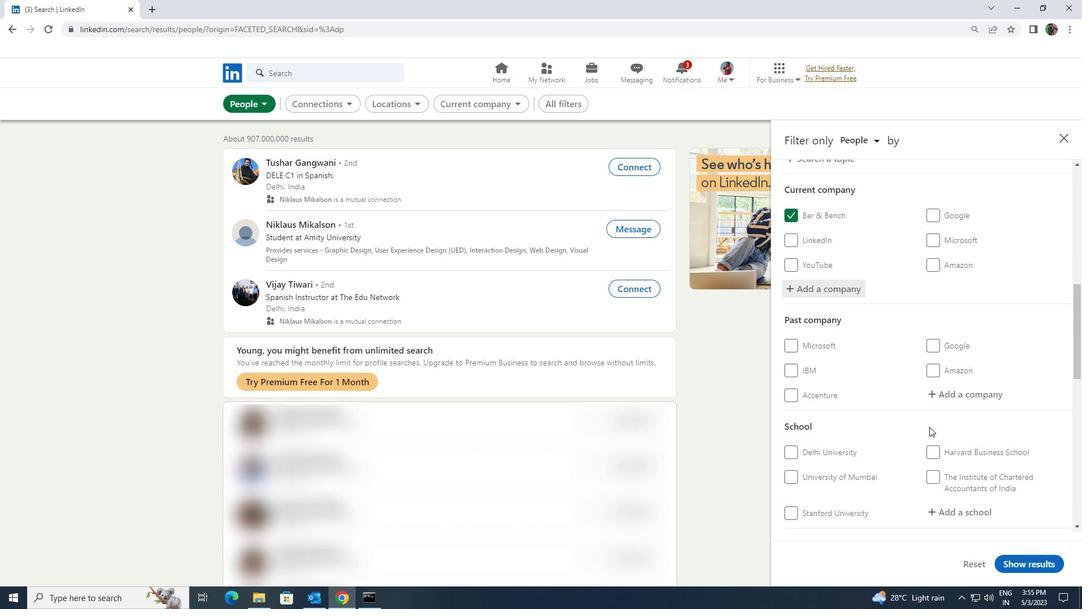 
Action: Mouse scrolled (933, 414) with delta (0, 0)
Screenshot: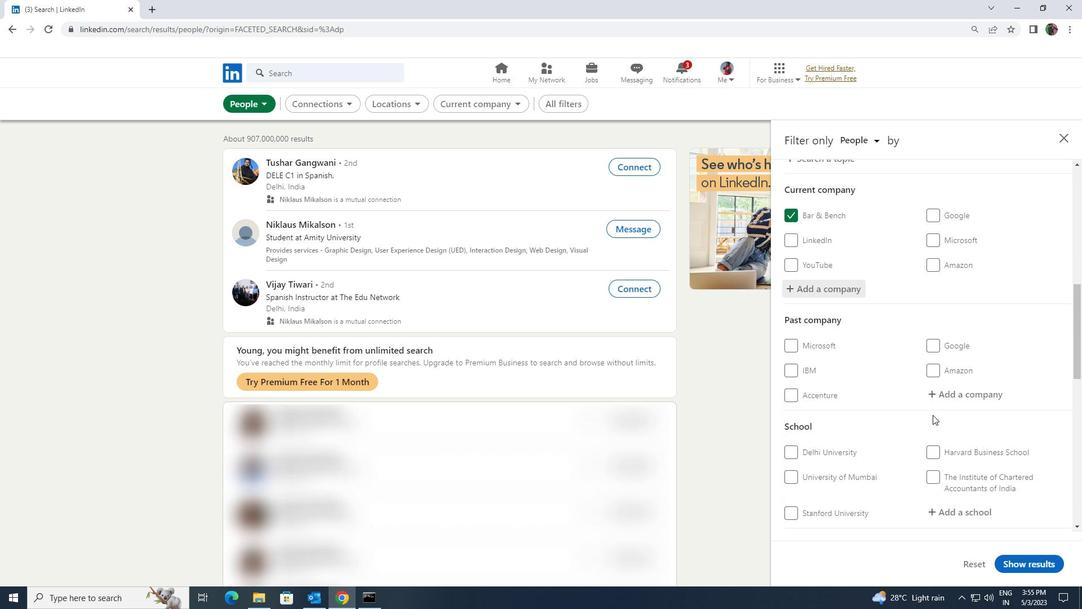 
Action: Mouse moved to (941, 451)
Screenshot: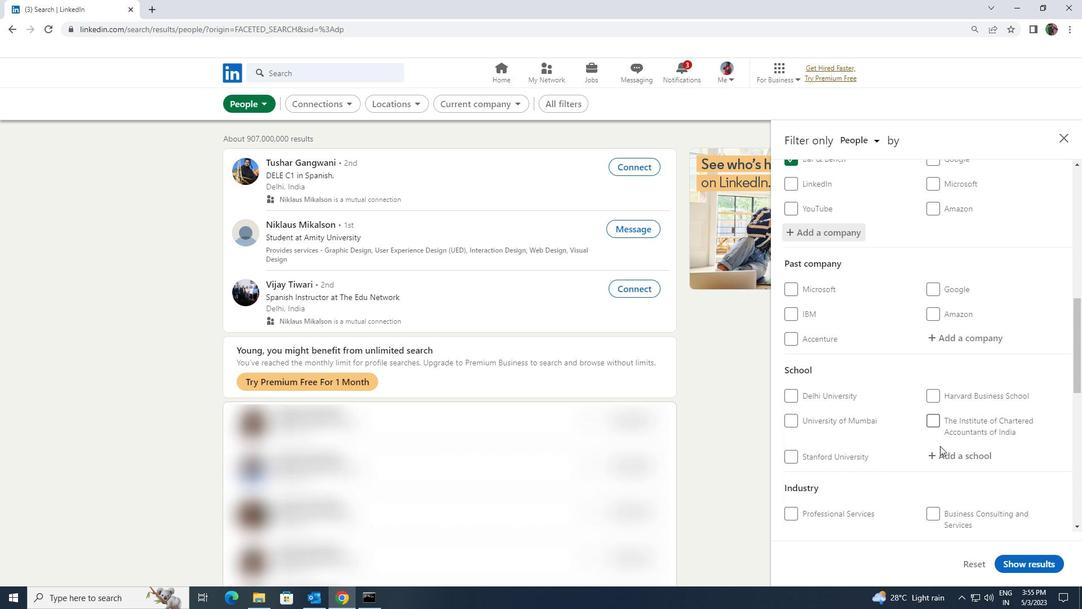 
Action: Mouse pressed left at (941, 451)
Screenshot: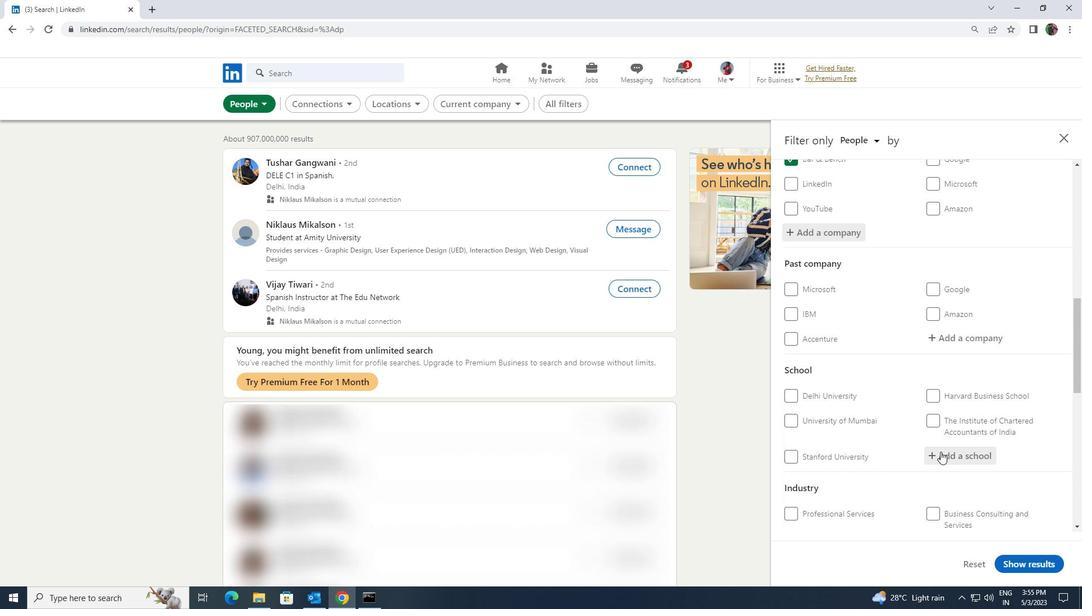 
Action: Key pressed <Key.shift><Key.shift><Key.shift><Key.shift><Key.shift><Key.shift><Key.shift><Key.shift><Key.shift><Key.shift>SHREE<Key.space><Key.shift><Key.shift><Key.shift>CHANAKYA<Key.space><Key.shift>EDUCATION<Key.space><Key.shift>SOCIETYS
Screenshot: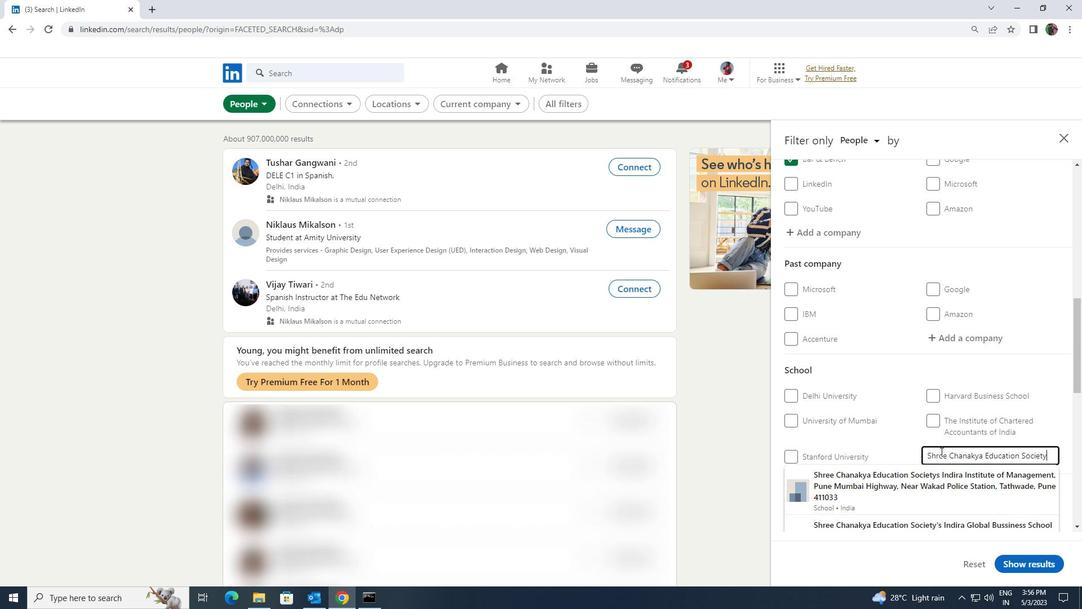 
Action: Mouse moved to (940, 480)
Screenshot: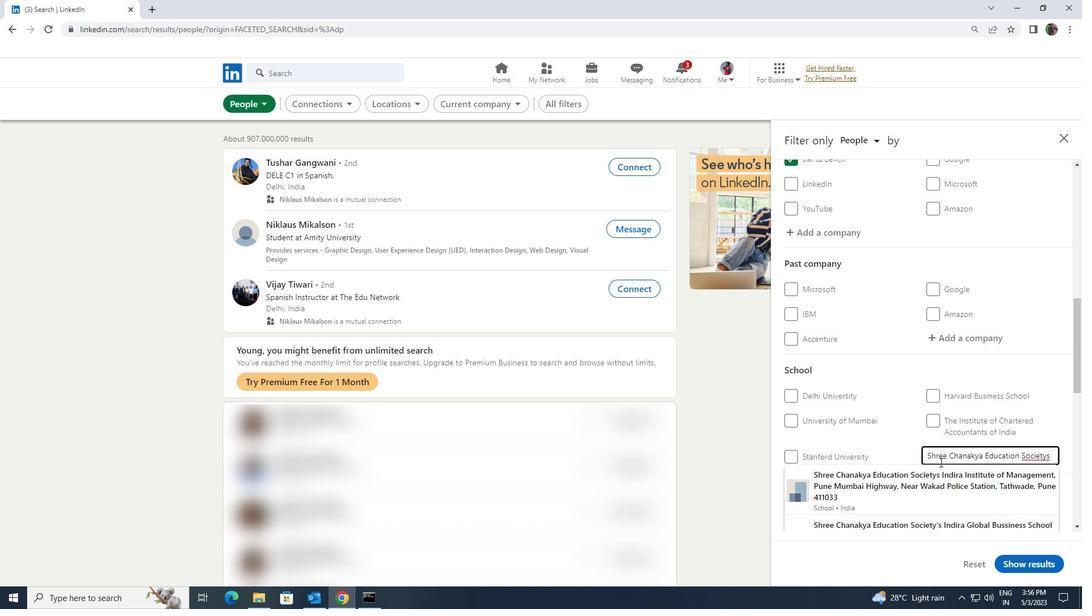 
Action: Mouse pressed left at (940, 480)
Screenshot: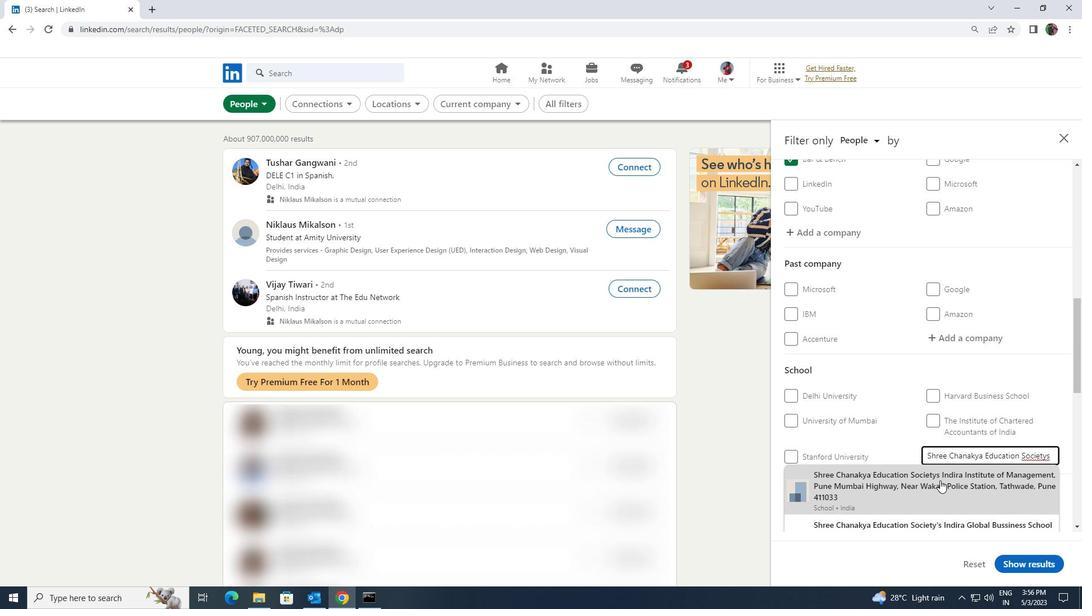 
Action: Mouse scrolled (940, 479) with delta (0, 0)
Screenshot: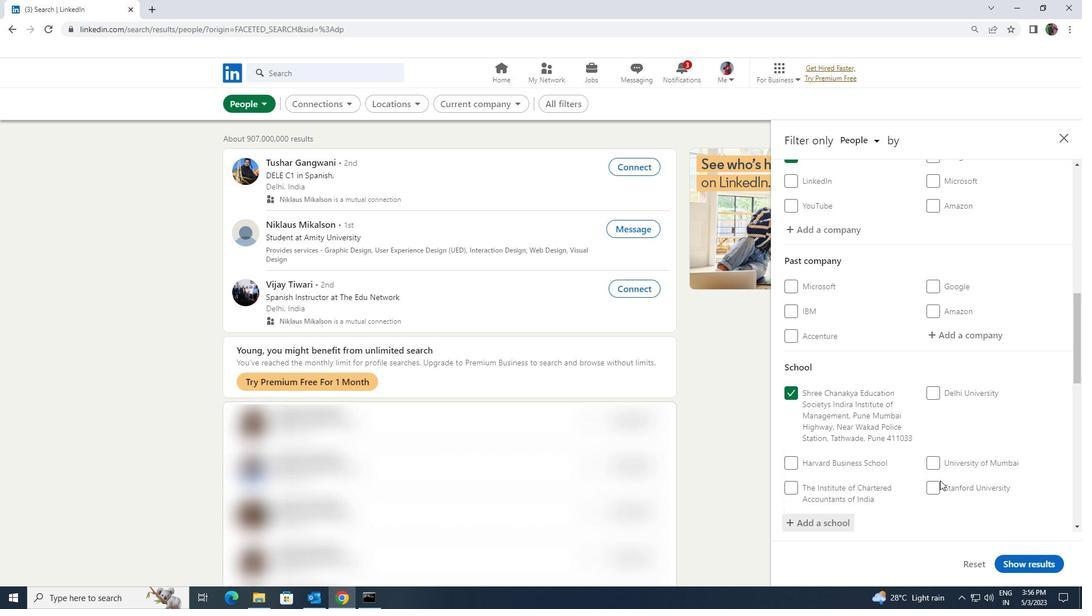
Action: Mouse scrolled (940, 479) with delta (0, 0)
Screenshot: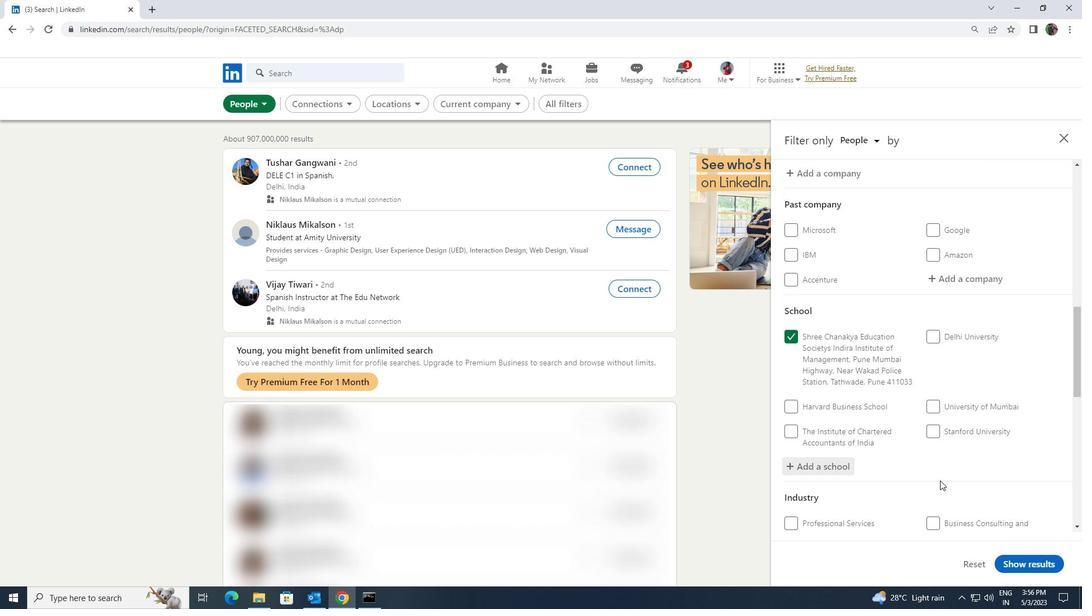 
Action: Mouse moved to (940, 481)
Screenshot: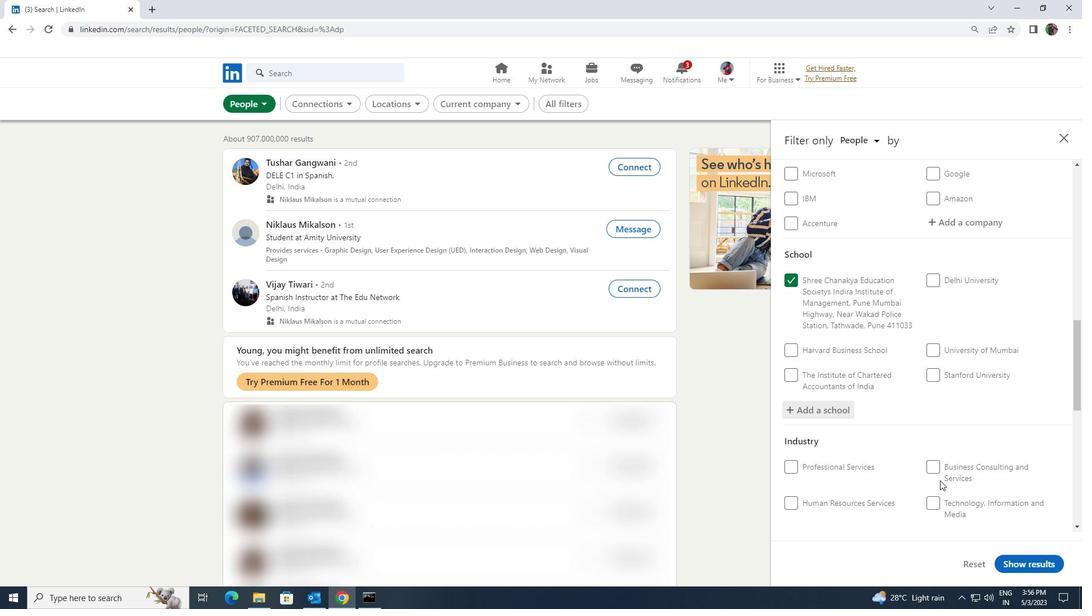 
Action: Mouse scrolled (940, 480) with delta (0, 0)
Screenshot: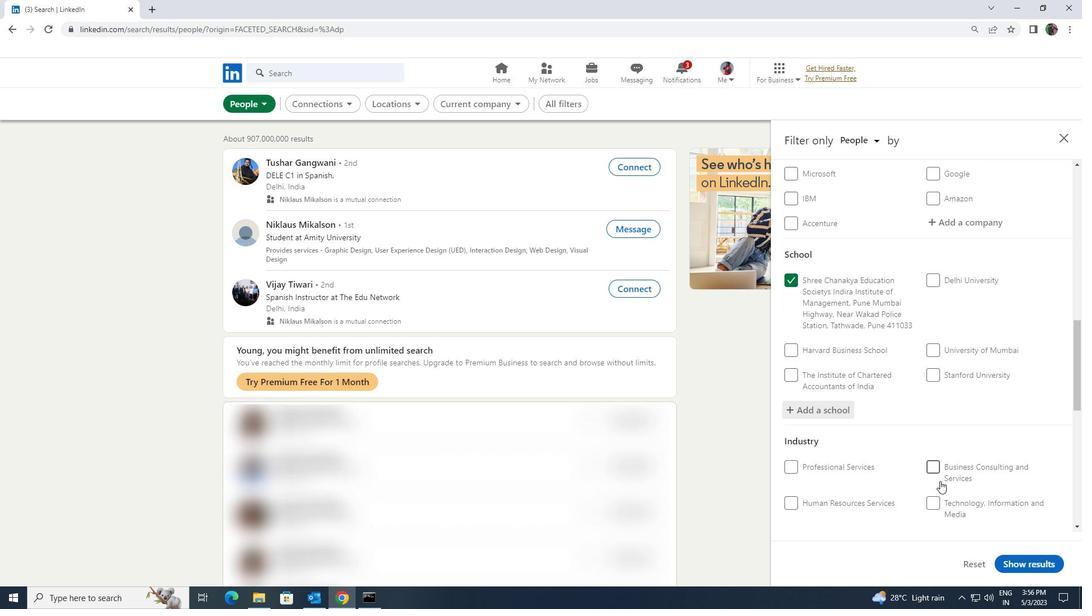 
Action: Mouse moved to (944, 474)
Screenshot: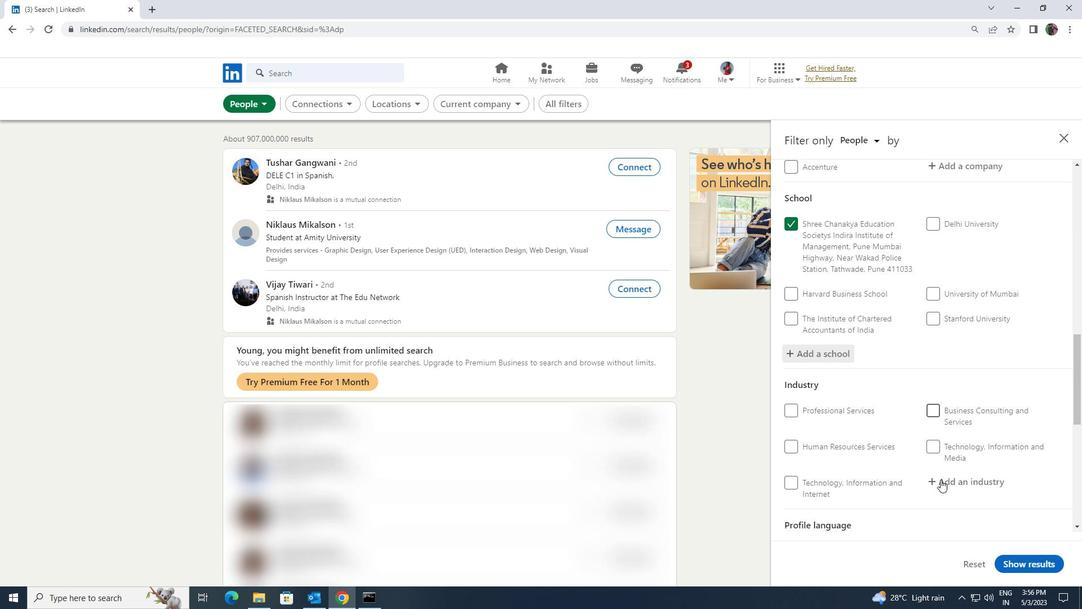 
Action: Mouse pressed left at (944, 474)
Screenshot: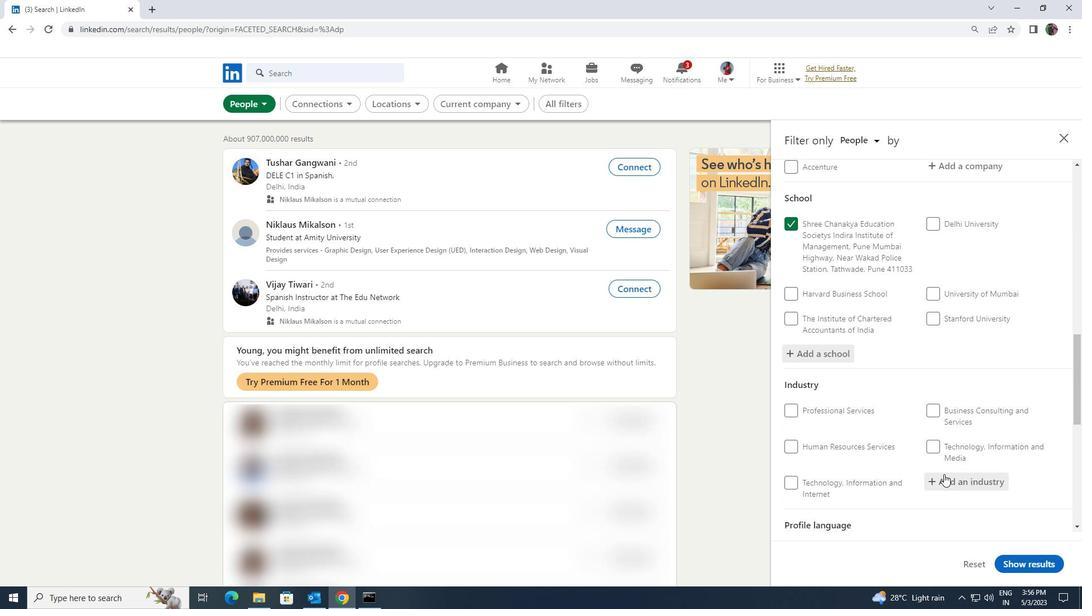 
Action: Key pressed <Key.shift><Key.shift><Key.shift><Key.shift><Key.shift>BEVERAH<Key.backspace>GE
Screenshot: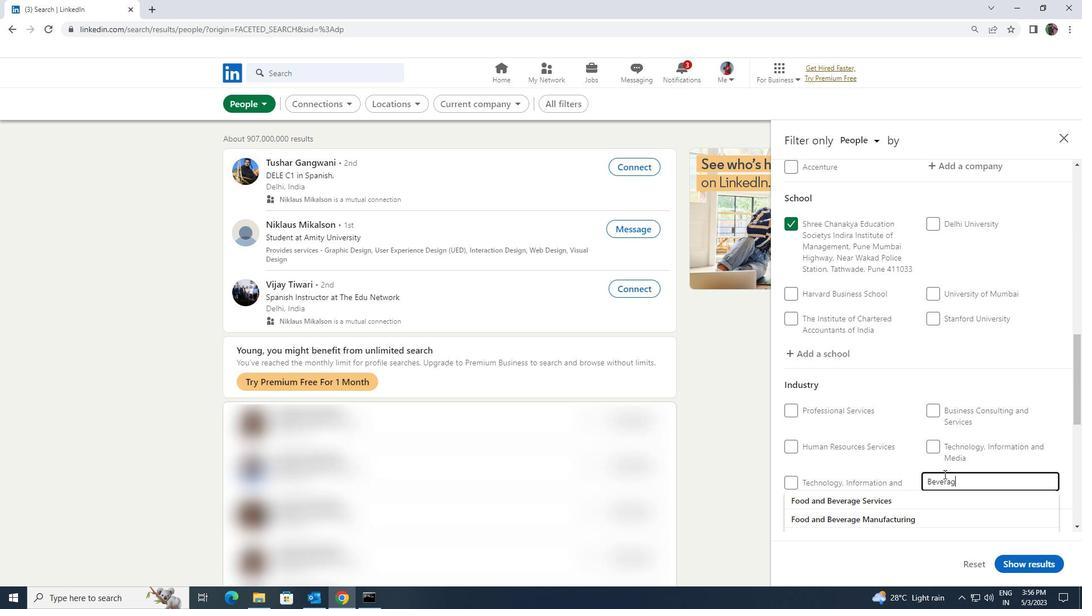 
Action: Mouse moved to (941, 509)
Screenshot: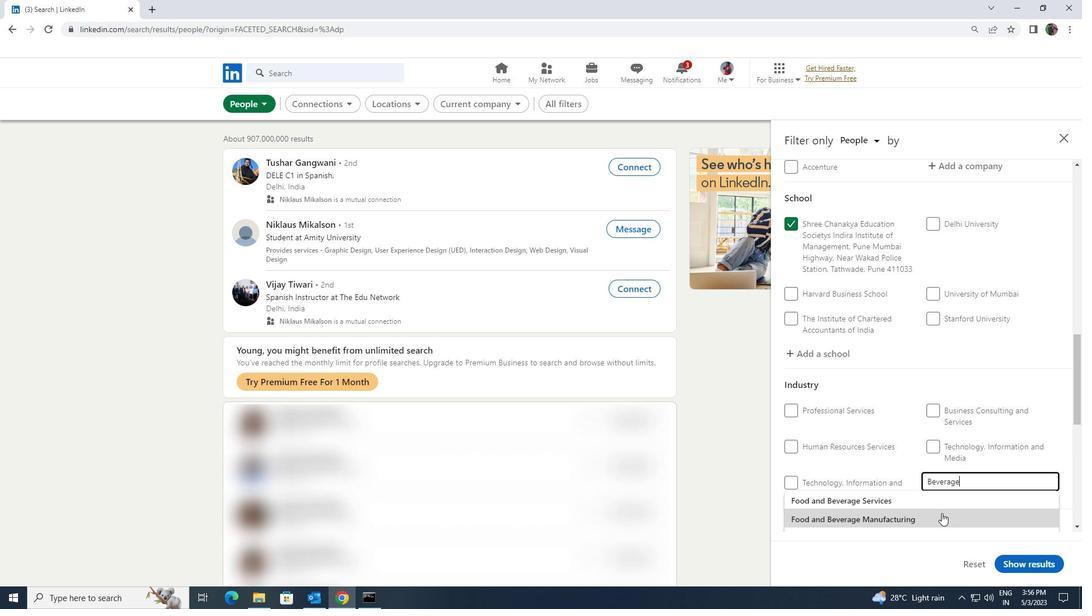 
Action: Key pressed <Key.space><Key.shift>MANU
Screenshot: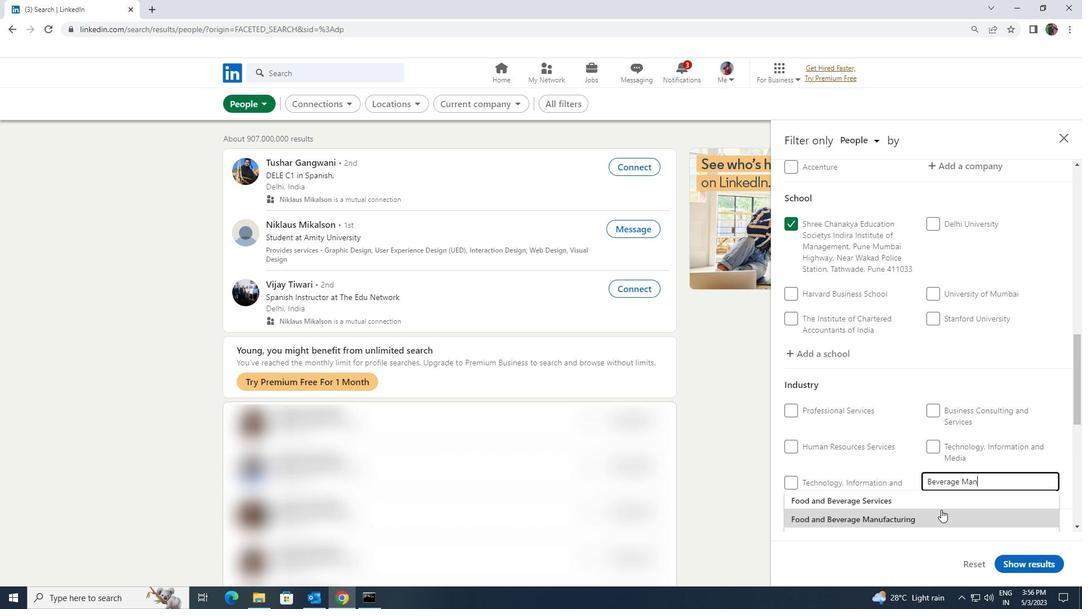 
Action: Mouse pressed left at (941, 509)
Screenshot: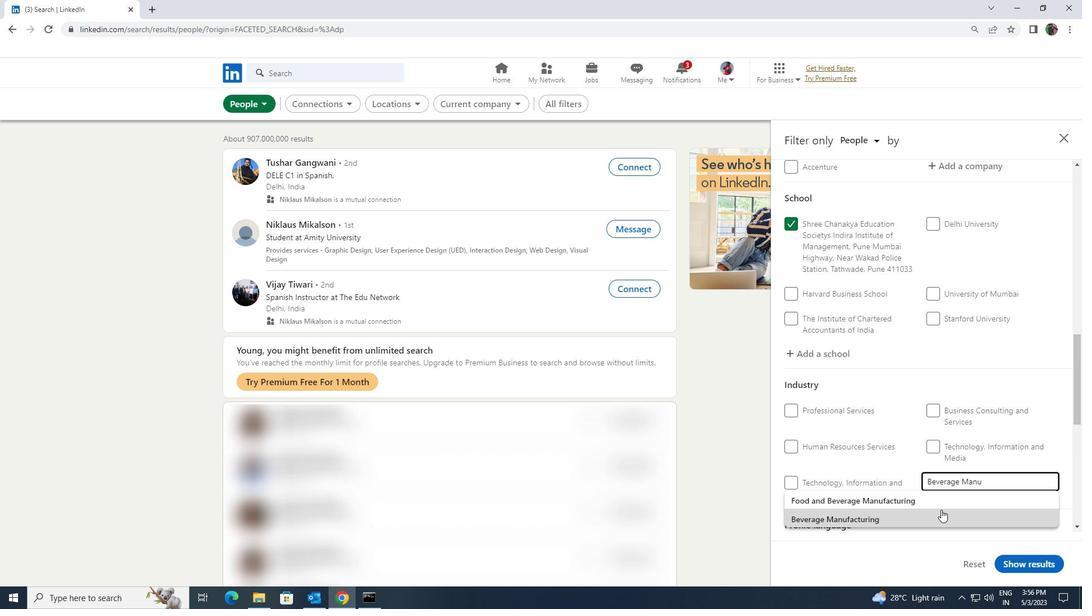 
Action: Mouse scrolled (941, 509) with delta (0, 0)
Screenshot: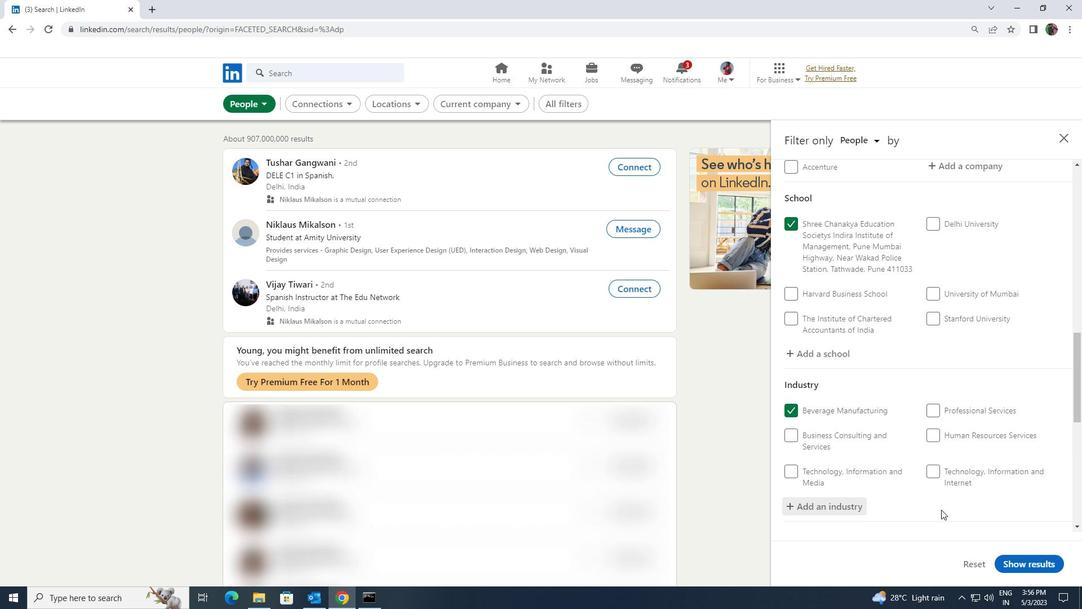 
Action: Mouse scrolled (941, 509) with delta (0, 0)
Screenshot: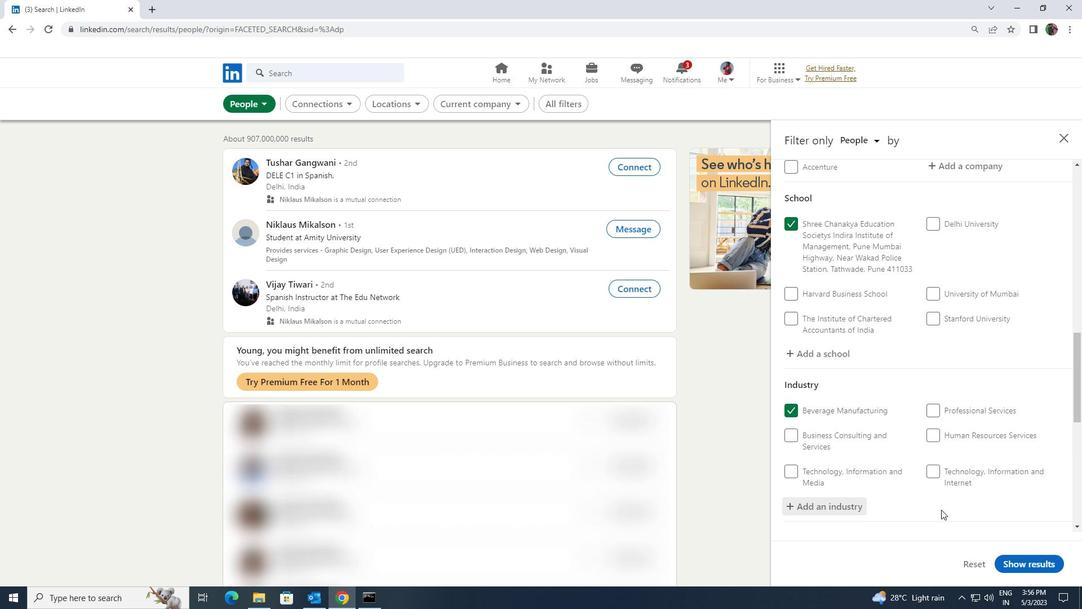 
Action: Mouse moved to (941, 509)
Screenshot: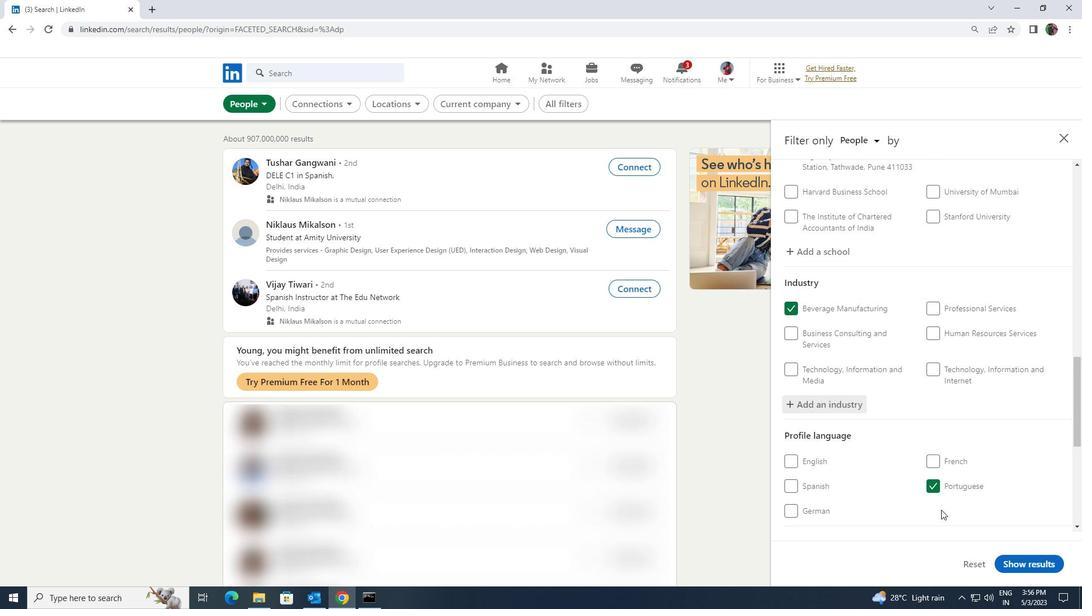 
Action: Mouse scrolled (941, 509) with delta (0, 0)
Screenshot: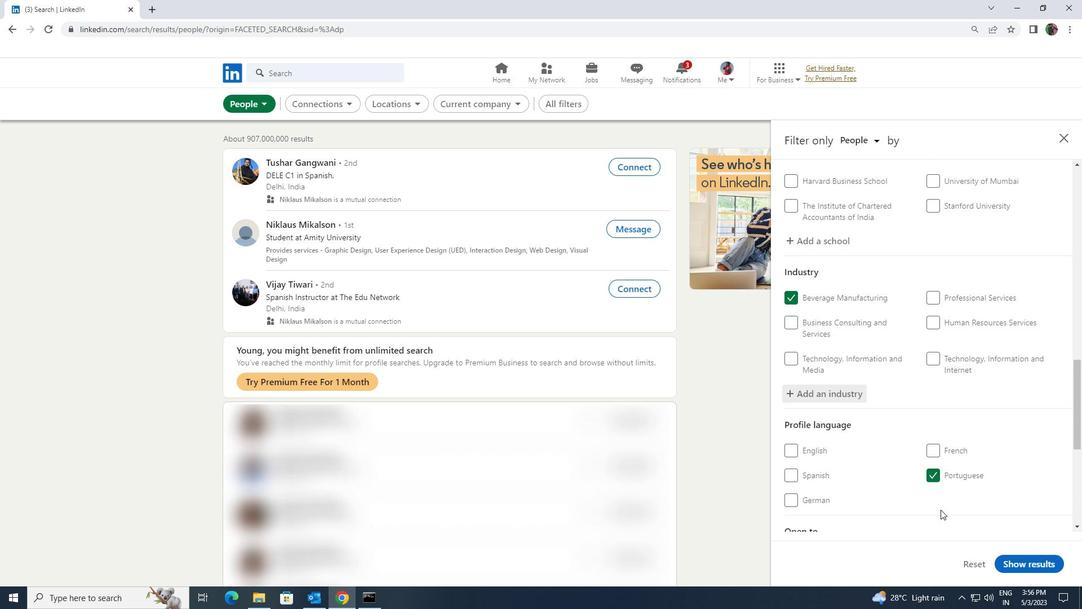 
Action: Mouse moved to (941, 509)
Screenshot: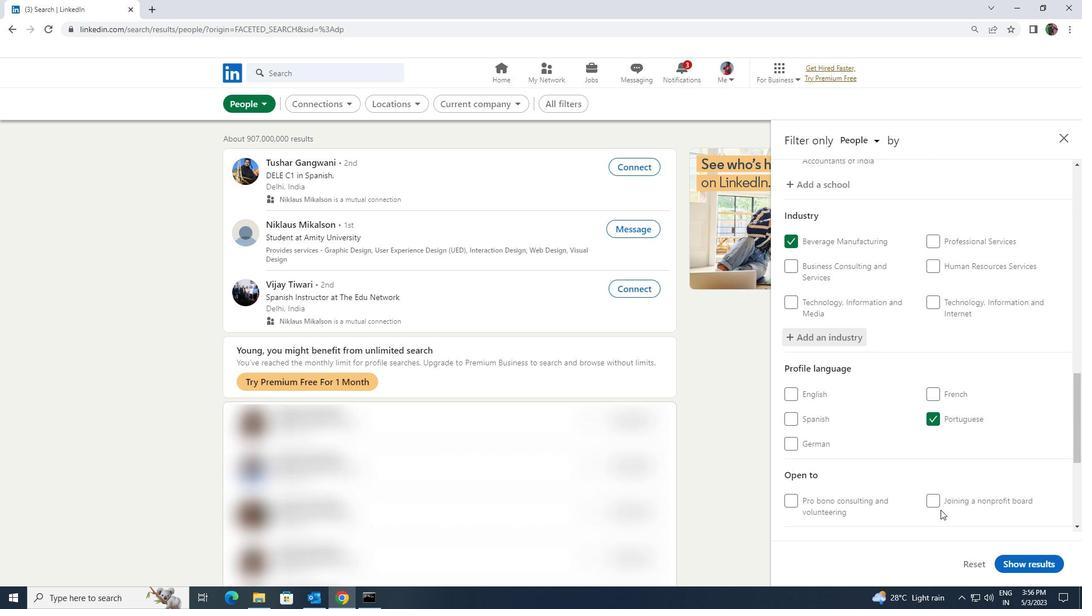 
Action: Mouse scrolled (941, 509) with delta (0, 0)
Screenshot: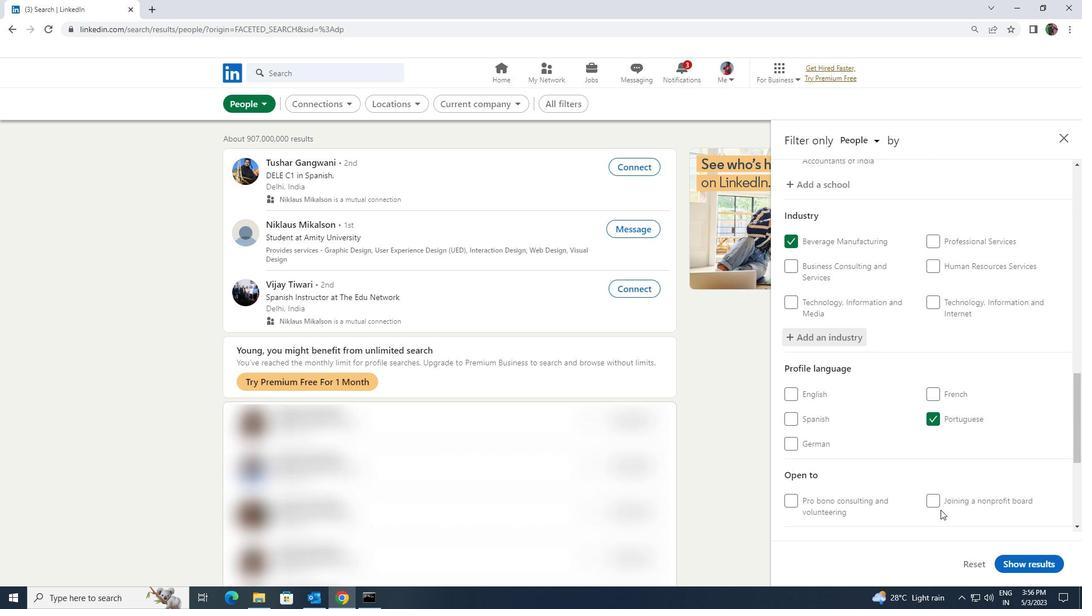 
Action: Mouse scrolled (941, 509) with delta (0, 0)
Screenshot: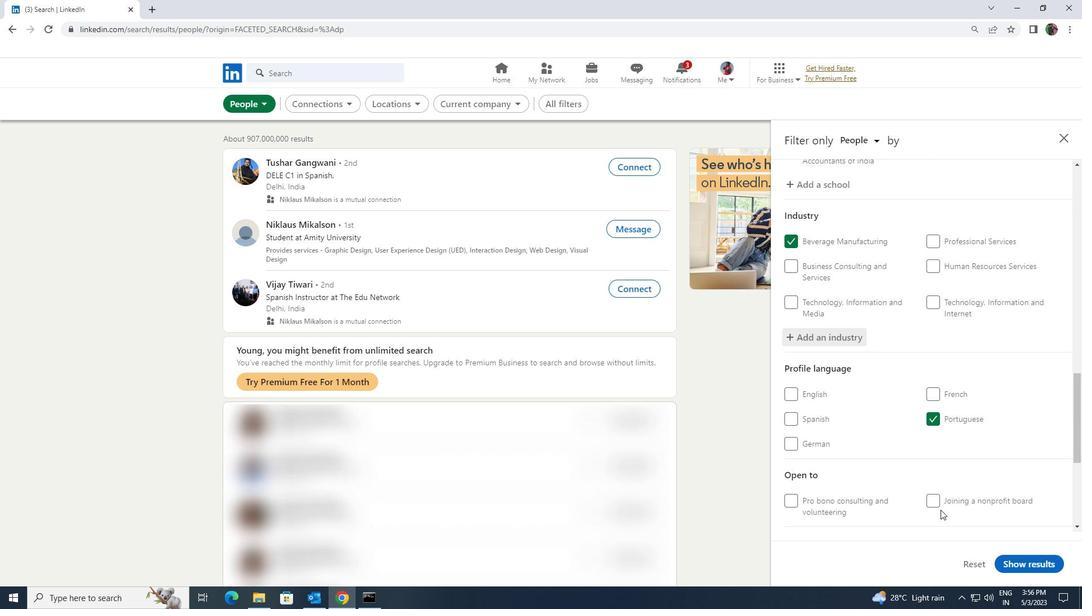
Action: Mouse moved to (941, 508)
Screenshot: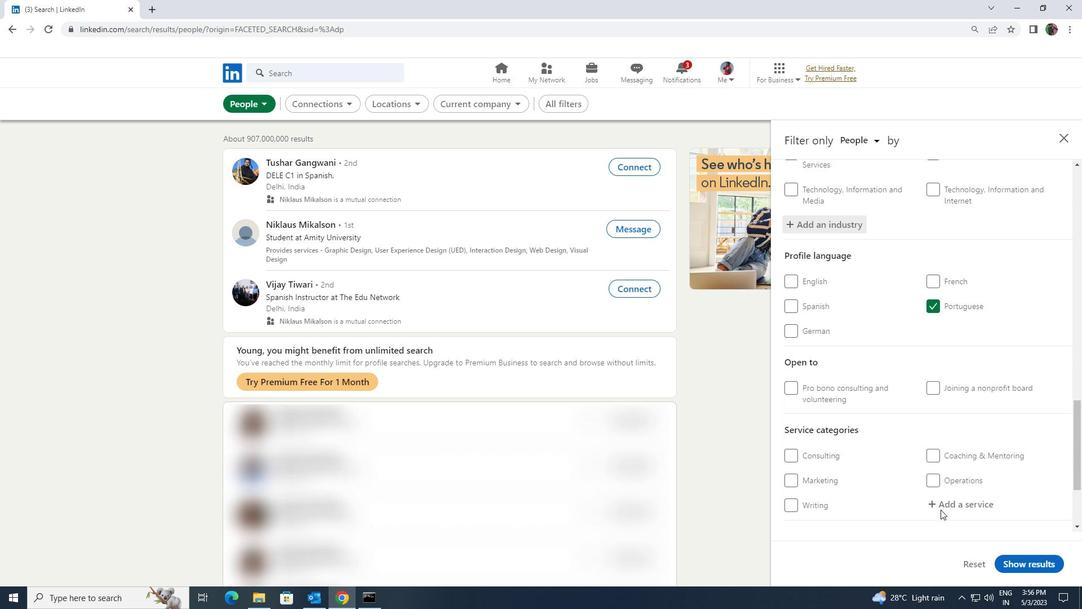 
Action: Mouse pressed left at (941, 508)
Screenshot: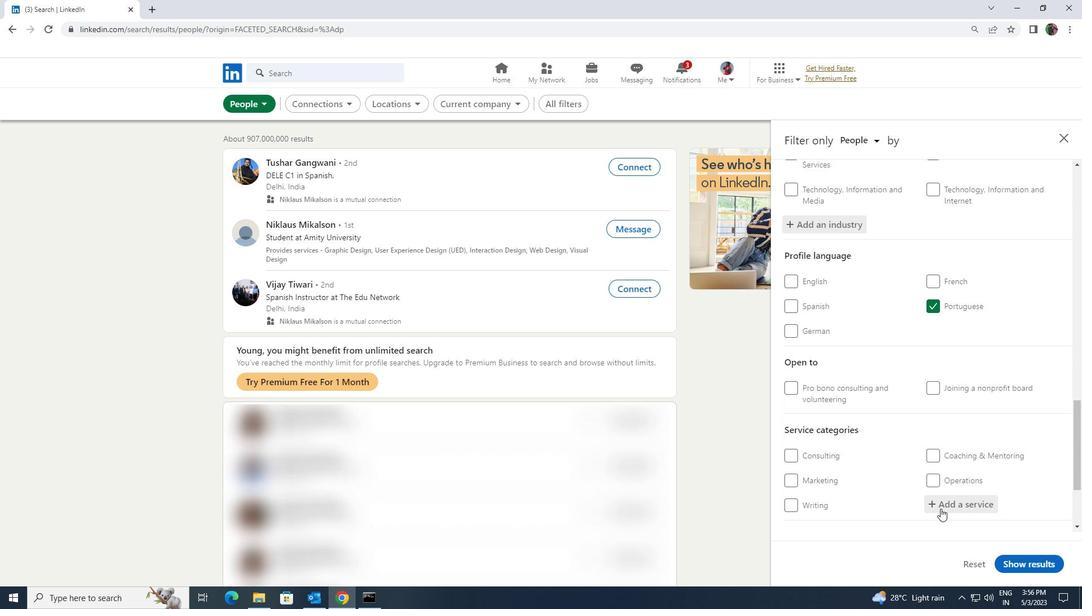 
Action: Key pressed <Key.shift>BARTENDIN
Screenshot: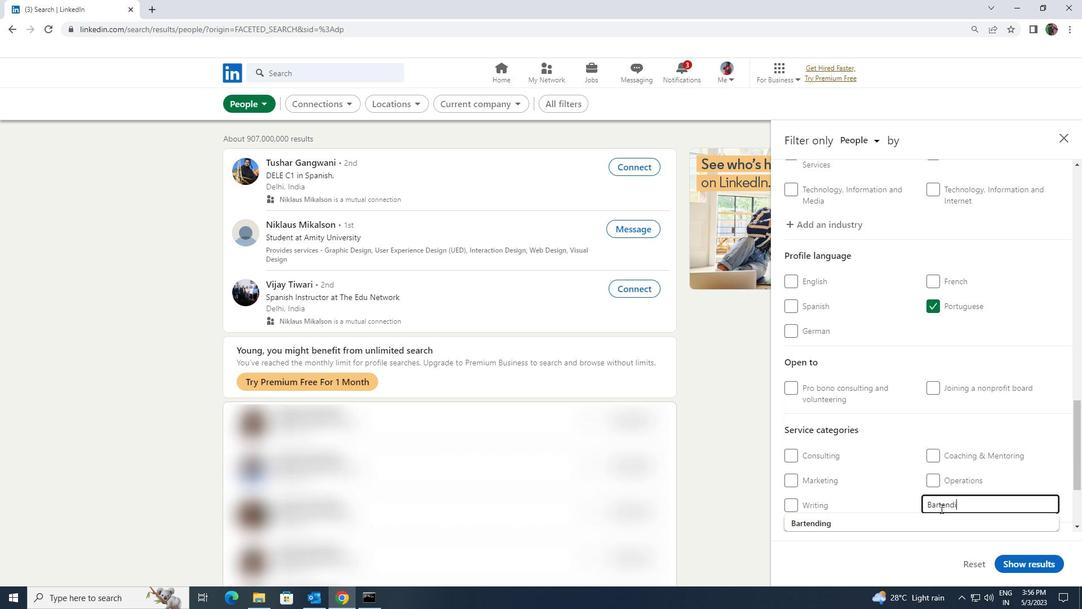 
Action: Mouse moved to (911, 524)
Screenshot: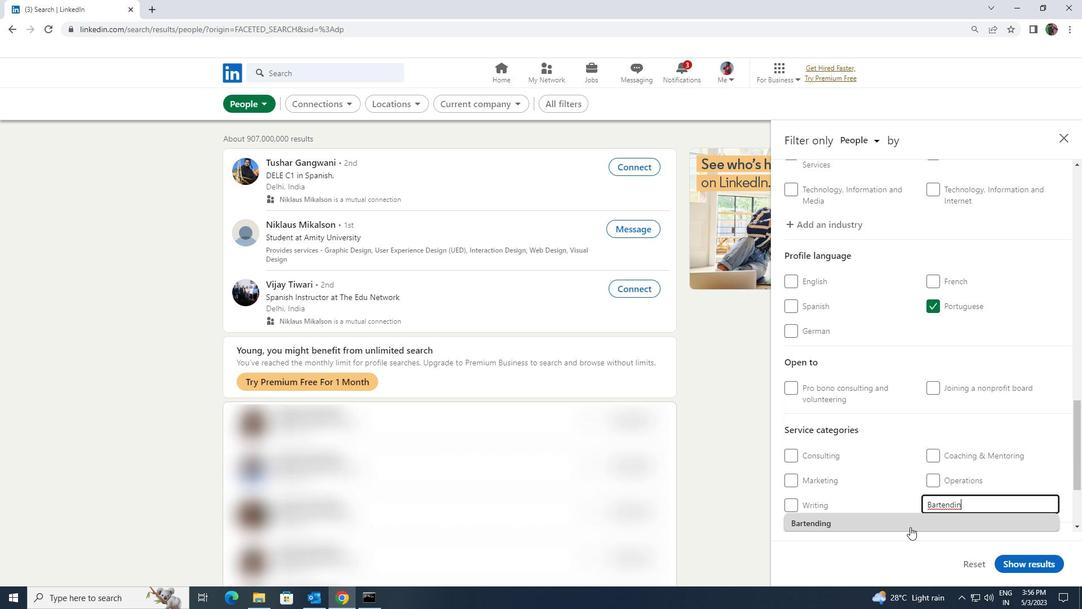 
Action: Mouse pressed left at (911, 524)
Screenshot: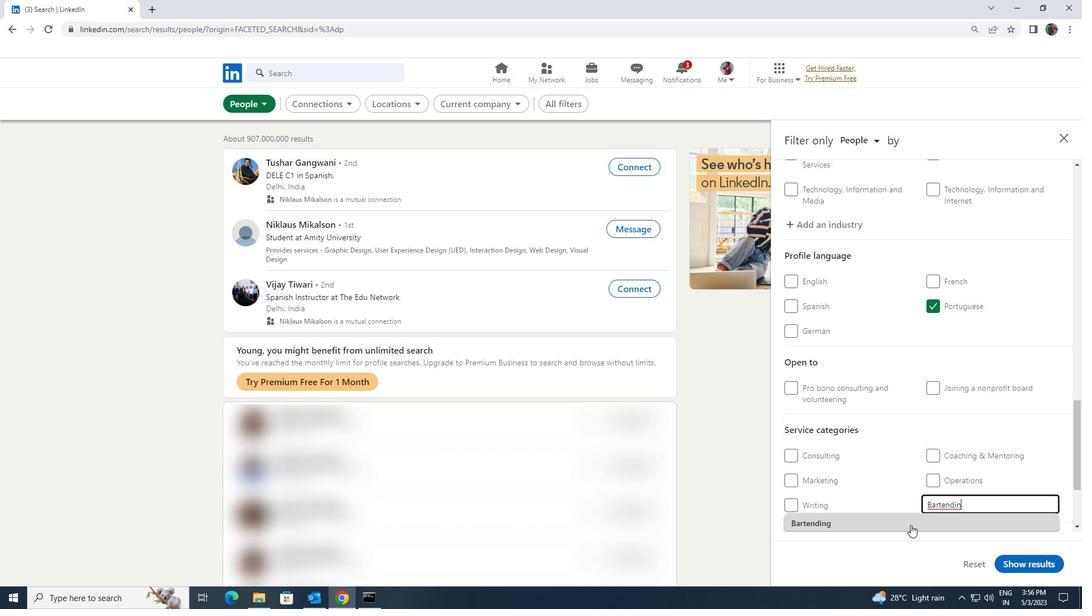 
Action: Mouse moved to (913, 521)
Screenshot: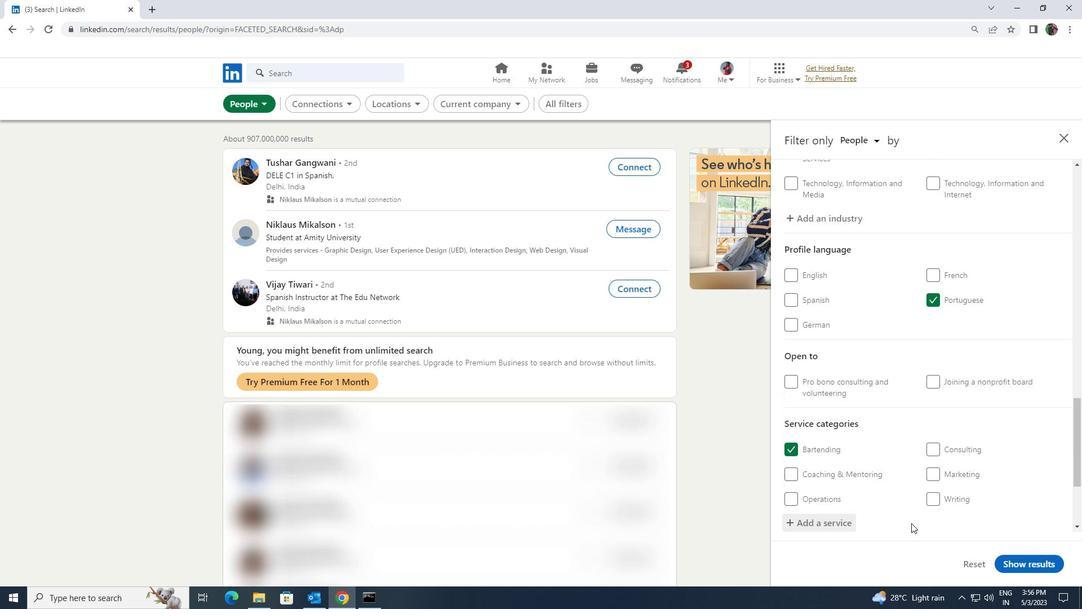
Action: Mouse scrolled (913, 521) with delta (0, 0)
Screenshot: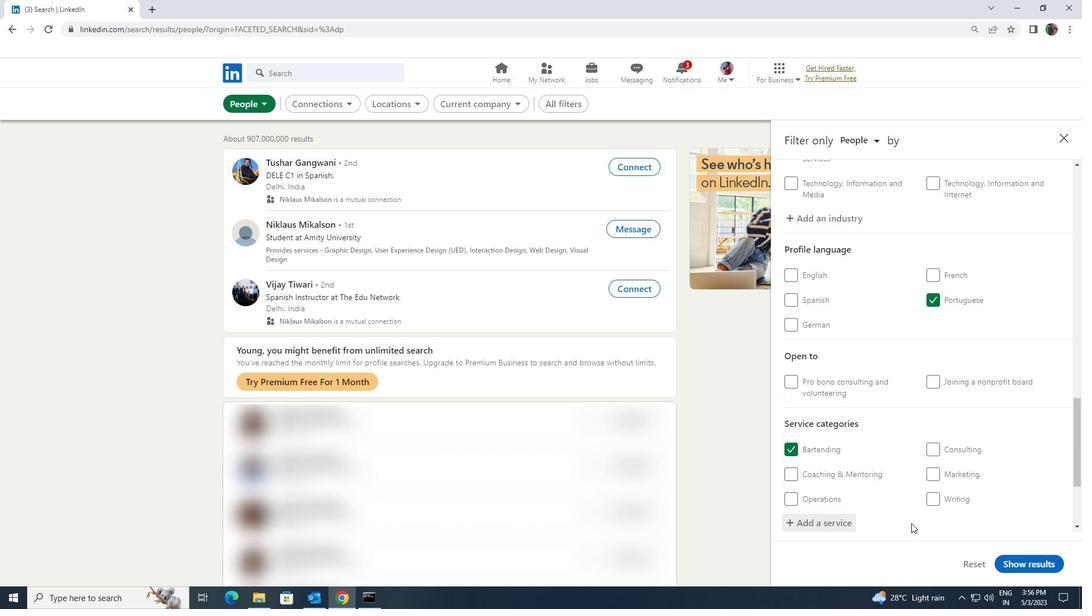 
Action: Mouse scrolled (913, 521) with delta (0, 0)
Screenshot: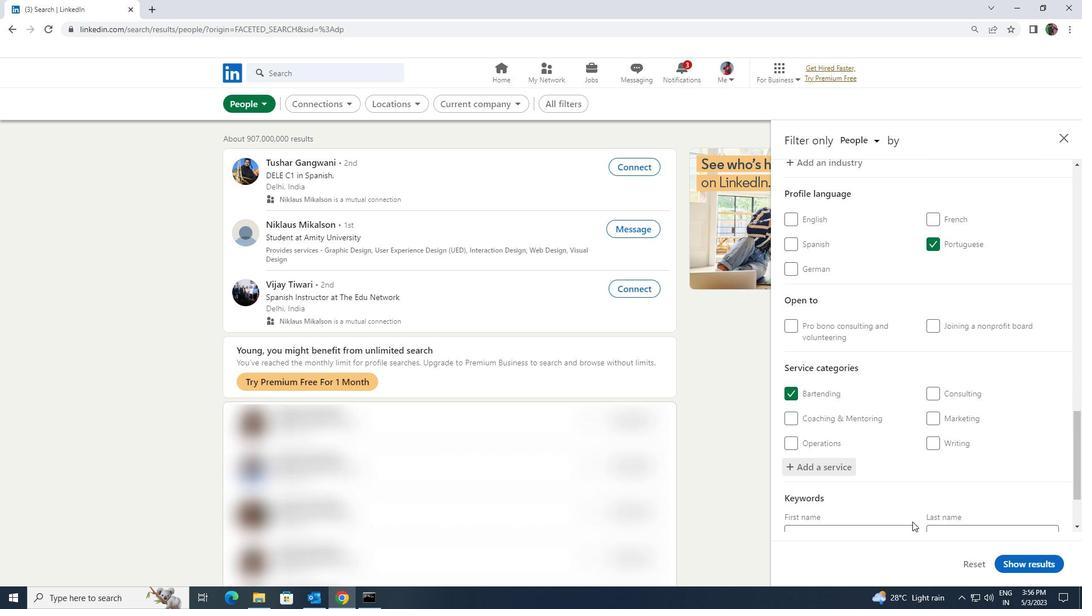 
Action: Mouse scrolled (913, 521) with delta (0, 0)
Screenshot: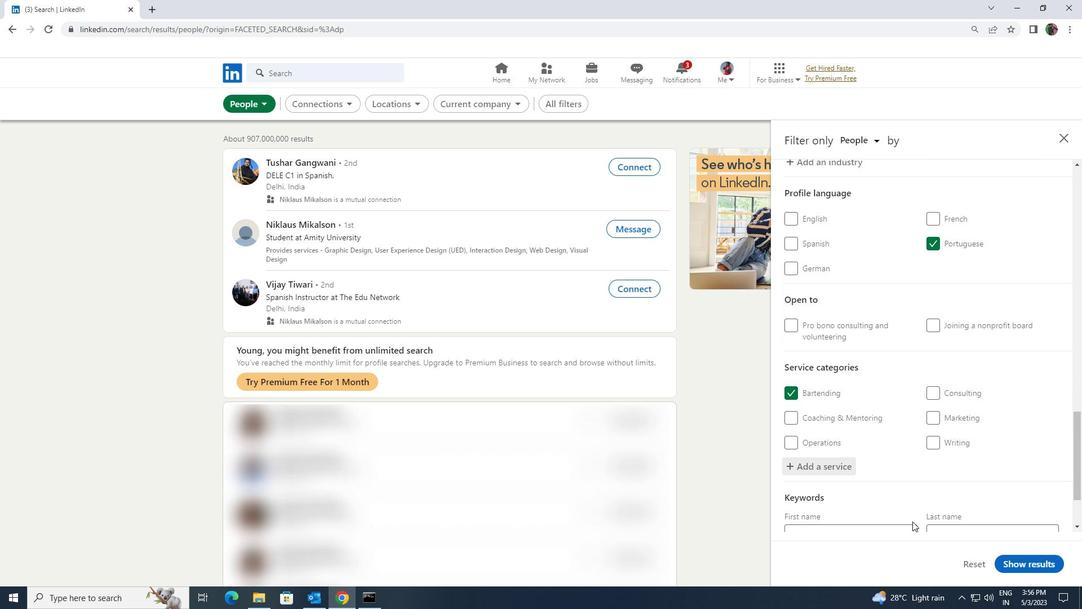
Action: Mouse moved to (879, 479)
Screenshot: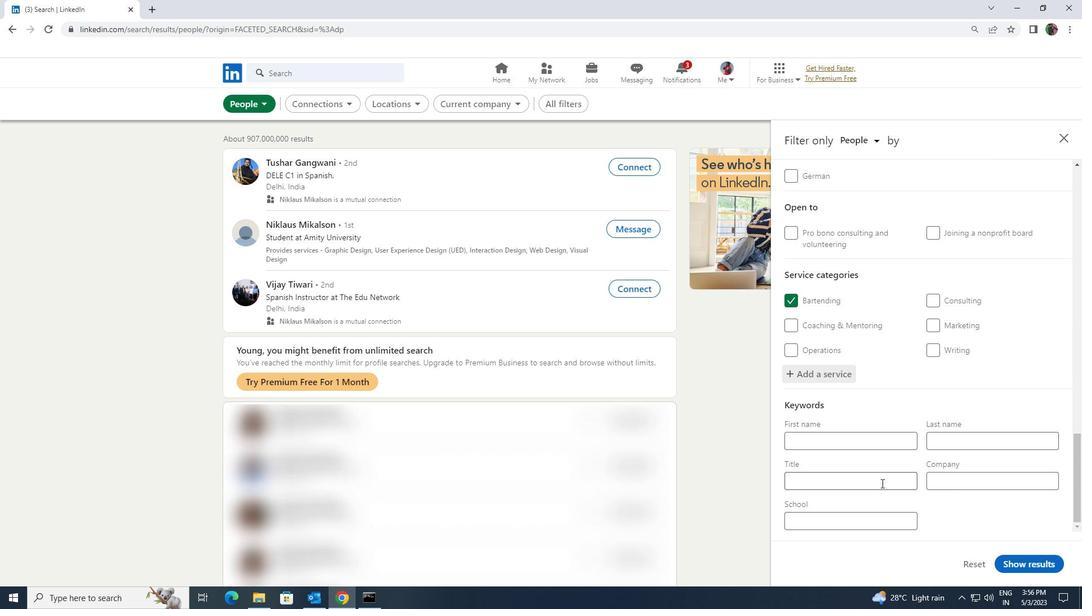 
Action: Mouse pressed left at (879, 479)
Screenshot: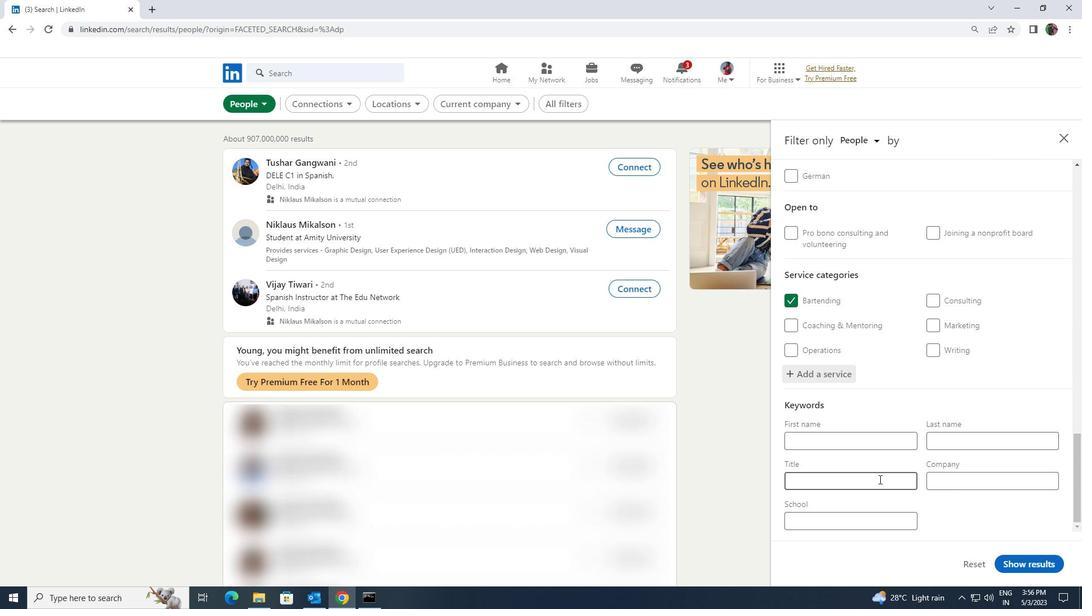 
Action: Key pressed <Key.shift><Key.shift><Key.shift><Key.shift><Key.shift><Key.shift><Key.shift><Key.shift>COUPLES<Key.space><Key.shift>CON<Key.backspace>UNSELOR
Screenshot: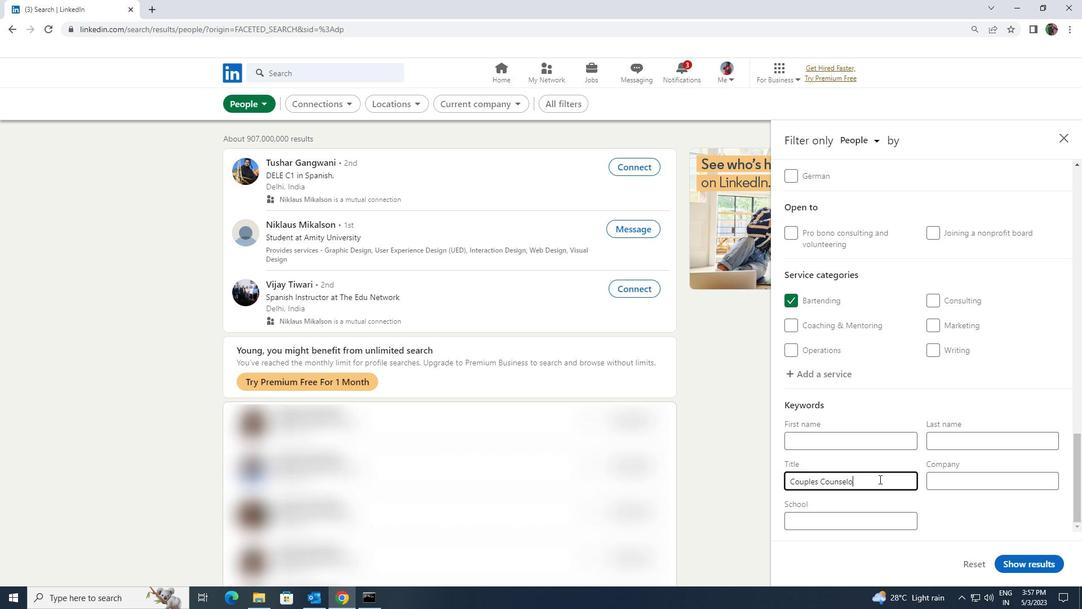 
Action: Mouse moved to (1011, 561)
Screenshot: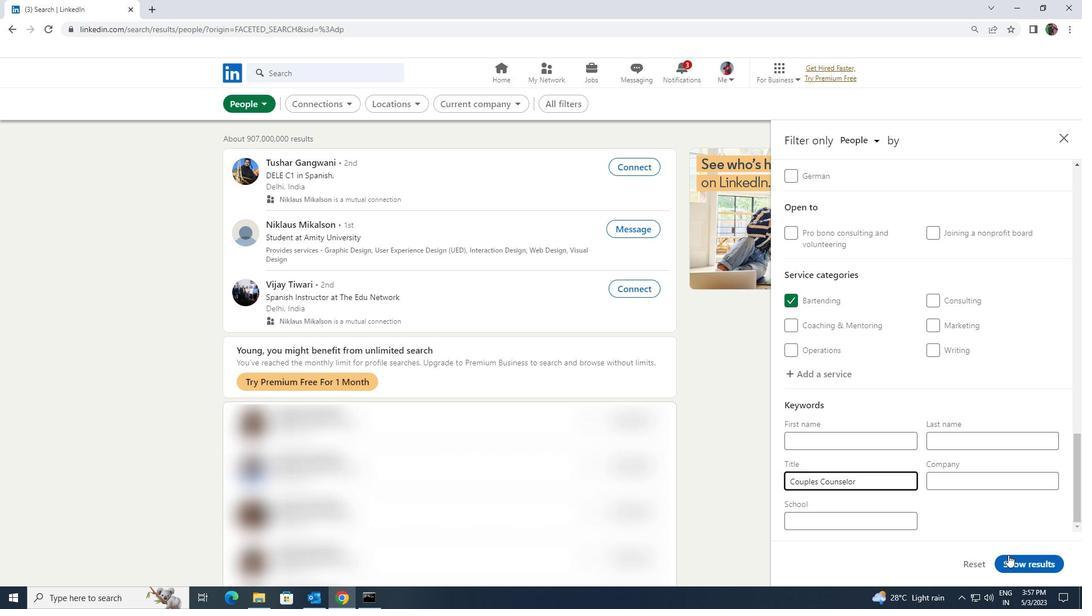 
Action: Mouse pressed left at (1011, 561)
Screenshot: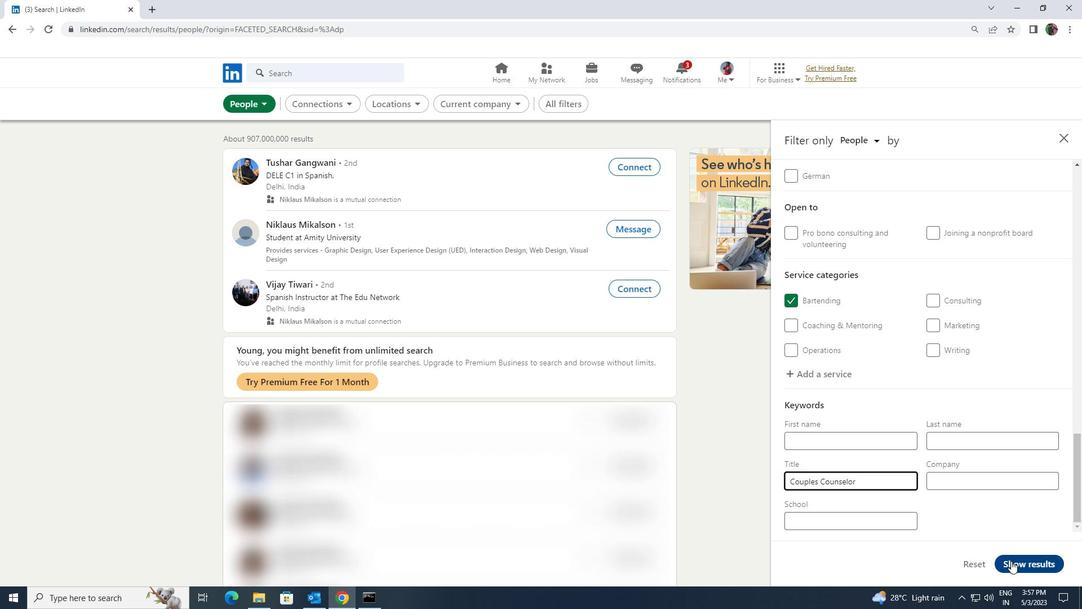 
